 Task: Create new invoice with Date Opened :15-Apr-23, Select Customer: Catering by Red Robin Gourmet Burgers and Brews, Terms: Payment Term 1. Make invoice entry for item-1 with Date: 15-Apr-23, Description: Nutter Butter Bar_x000D_
, Action: Material, Income Account: Income:Sales, Quantity: 2, Unit Price: 15, Discount $: 1.5. Make entry for item-2 with Date: 15-Apr-23, Description: Bamboo Skewers, Action: Material, Income Account: Income:Sales, Quantity: 1, Unit Price: 10.2, Discount $: 2.5. Make entry for item-3 with Date: 15-Apr-23, Description: 7-Select Strawberry Cheesecake Snack Pie, Action: Material, Income Account: Income:Sales, Quantity: 4, Unit Price: 11.2, Discount $: 3. Write Notes: 'Looking forward to serving you again.'. Post Invoice with Post Date: 15-Apr-23, Post to Accounts: Assets:Accounts Receivable. Pay / Process Payment with Transaction Date: 15-May-23, Amount: 78, Transfer Account: Checking Account. Print Invoice, display notes by going to Option, then go to Display Tab and check 'Invoice Notes'.
Action: Mouse moved to (134, 27)
Screenshot: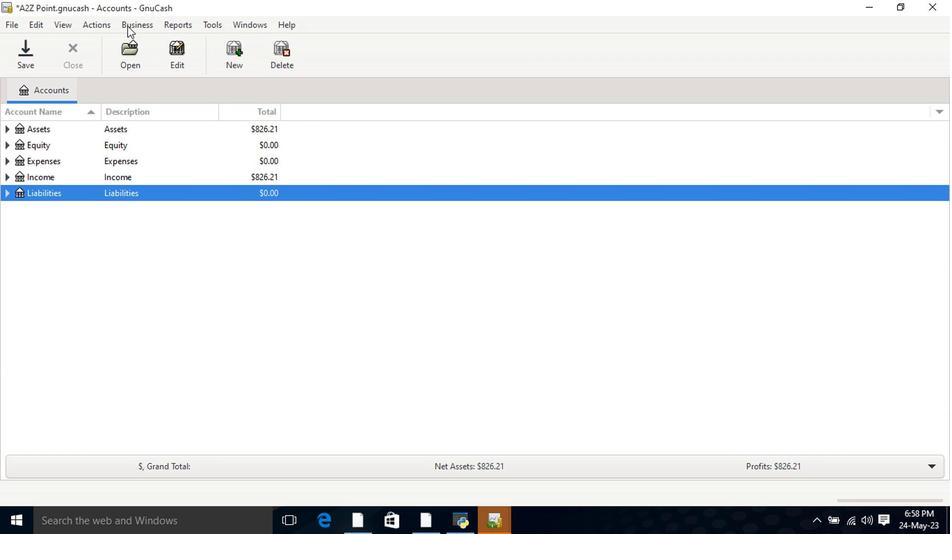 
Action: Mouse pressed left at (134, 27)
Screenshot: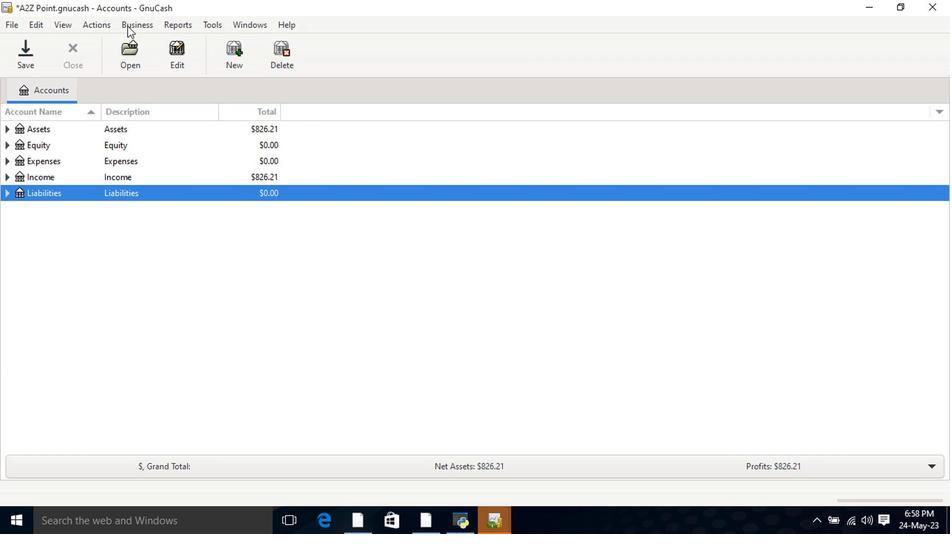 
Action: Mouse moved to (316, 91)
Screenshot: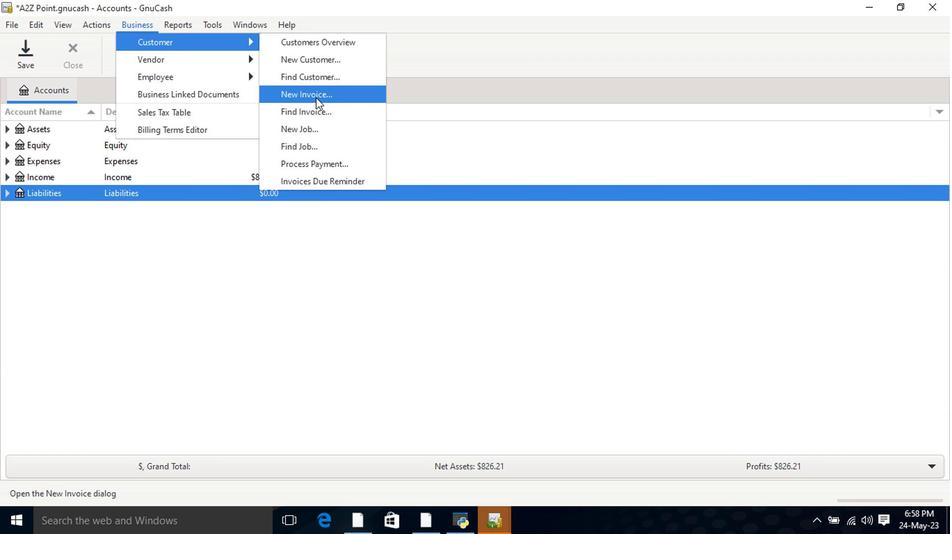 
Action: Mouse pressed left at (316, 91)
Screenshot: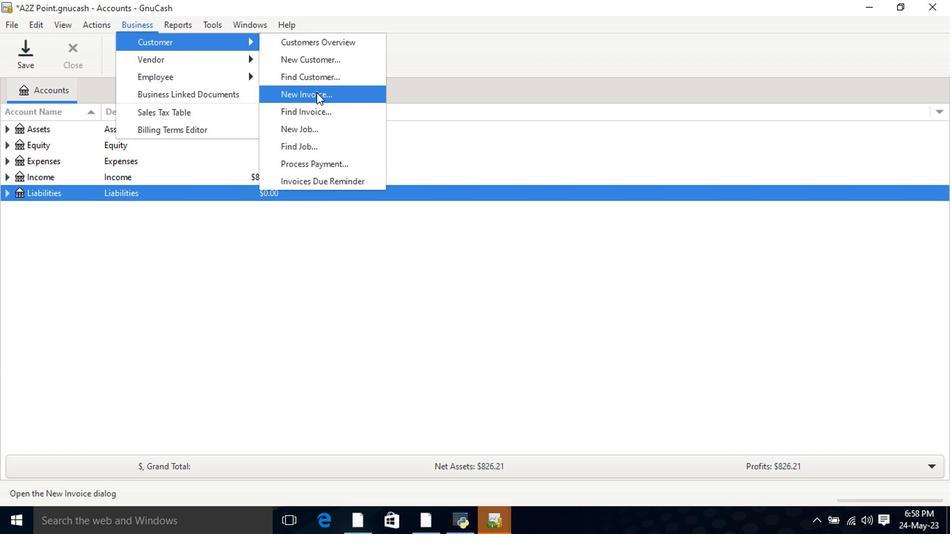 
Action: Mouse moved to (573, 213)
Screenshot: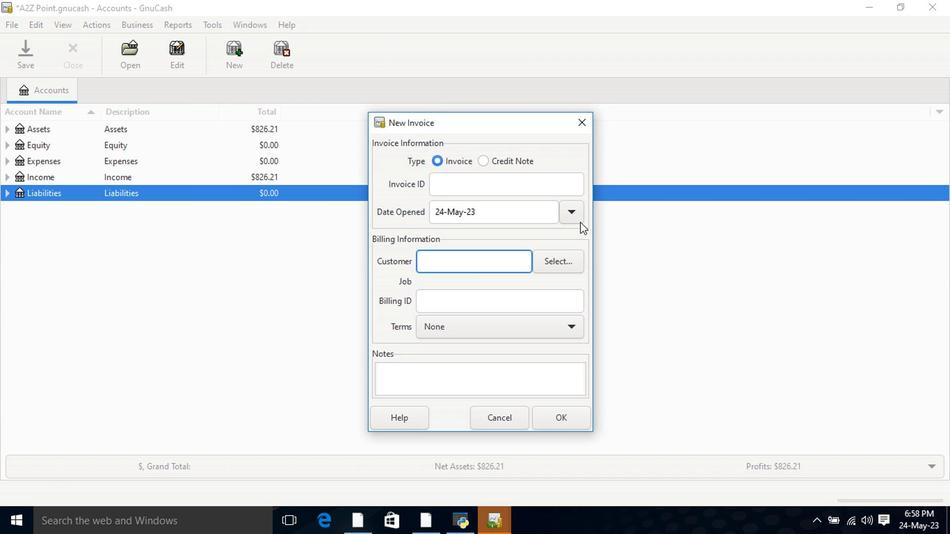 
Action: Mouse pressed left at (573, 213)
Screenshot: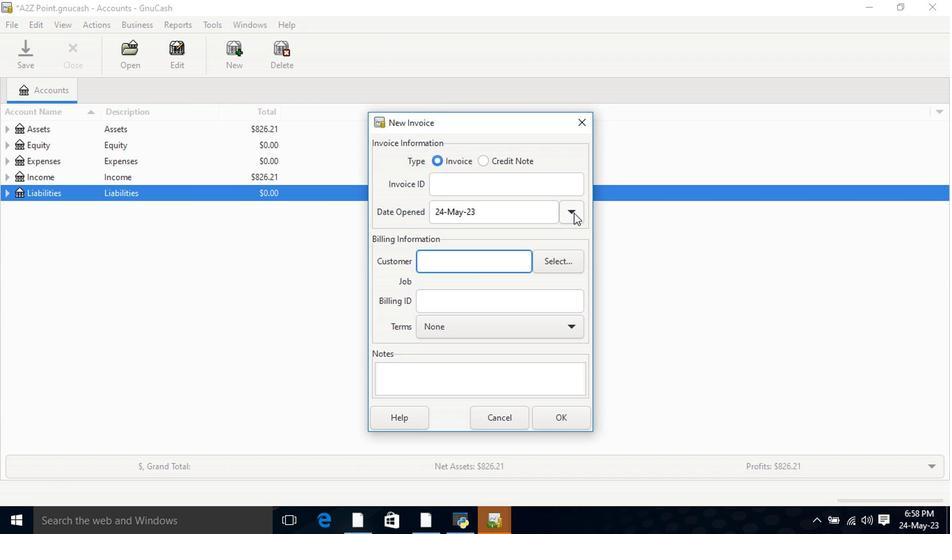 
Action: Mouse moved to (463, 232)
Screenshot: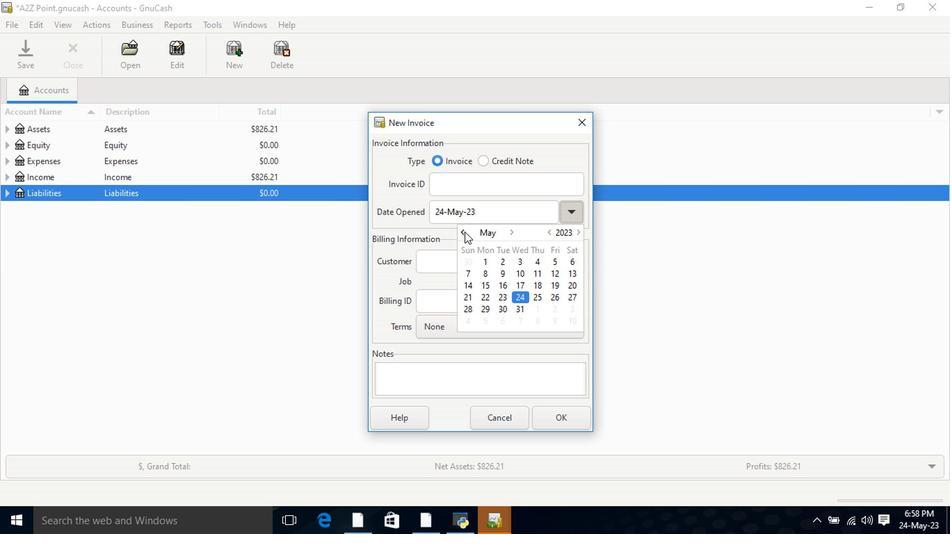 
Action: Mouse pressed left at (463, 232)
Screenshot: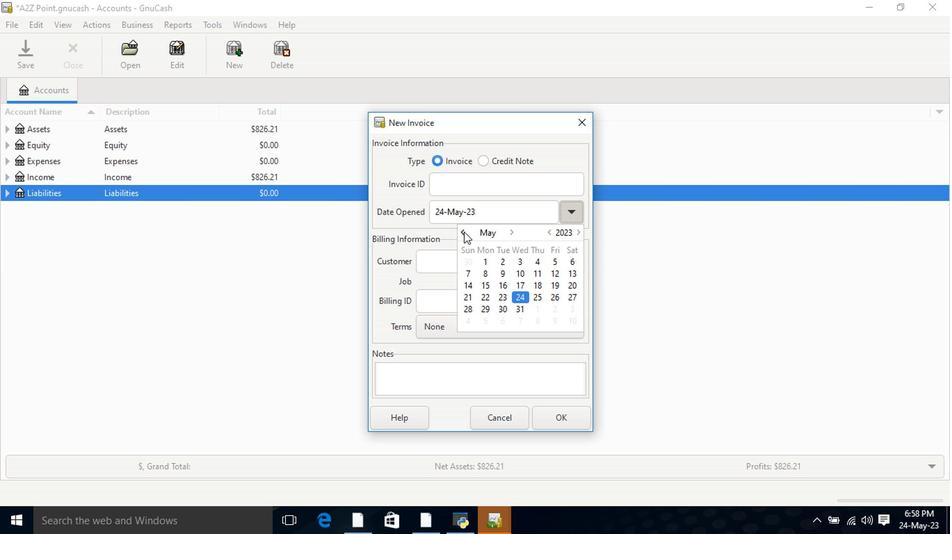 
Action: Mouse moved to (570, 286)
Screenshot: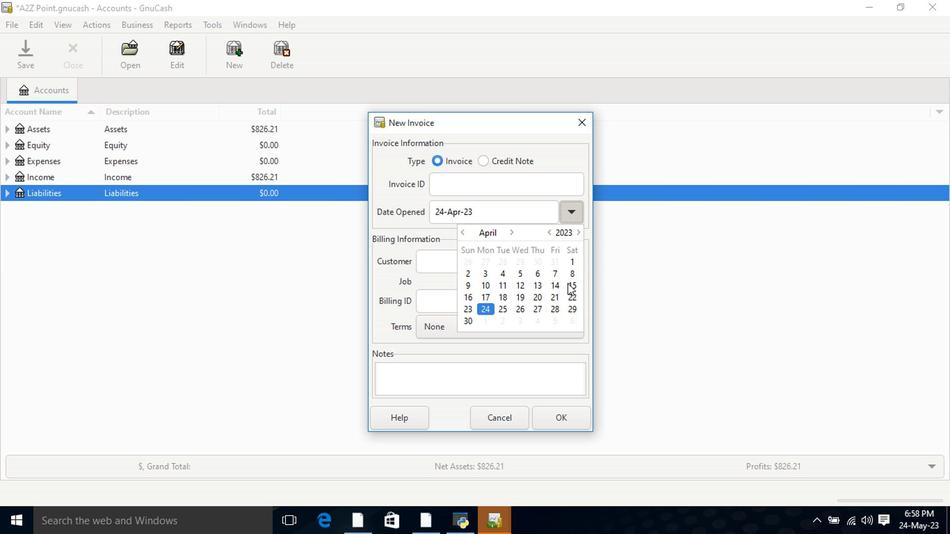 
Action: Mouse pressed left at (570, 286)
Screenshot: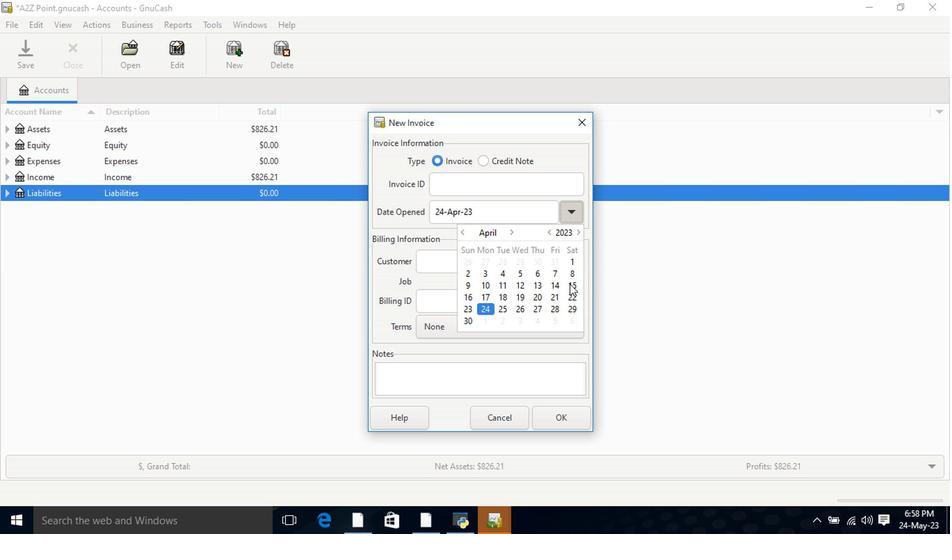 
Action: Mouse pressed left at (570, 286)
Screenshot: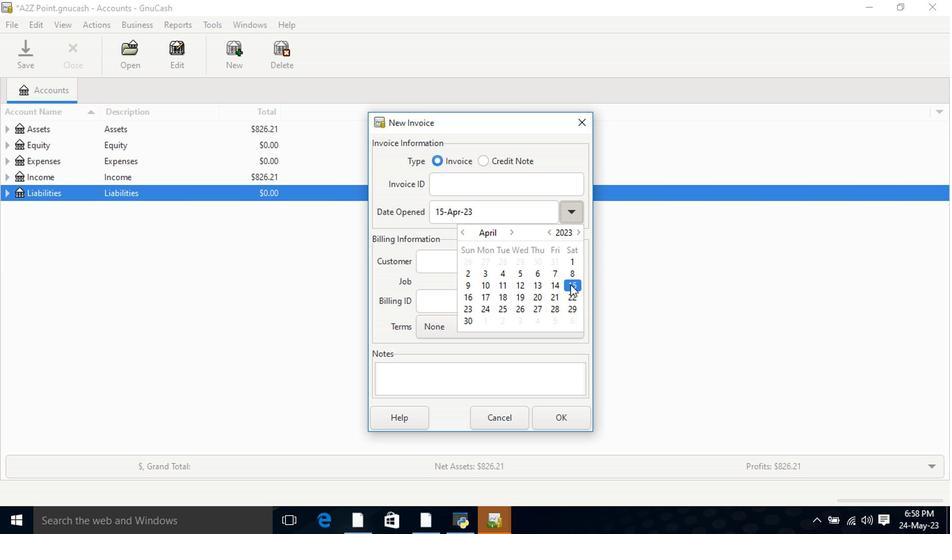 
Action: Mouse moved to (520, 261)
Screenshot: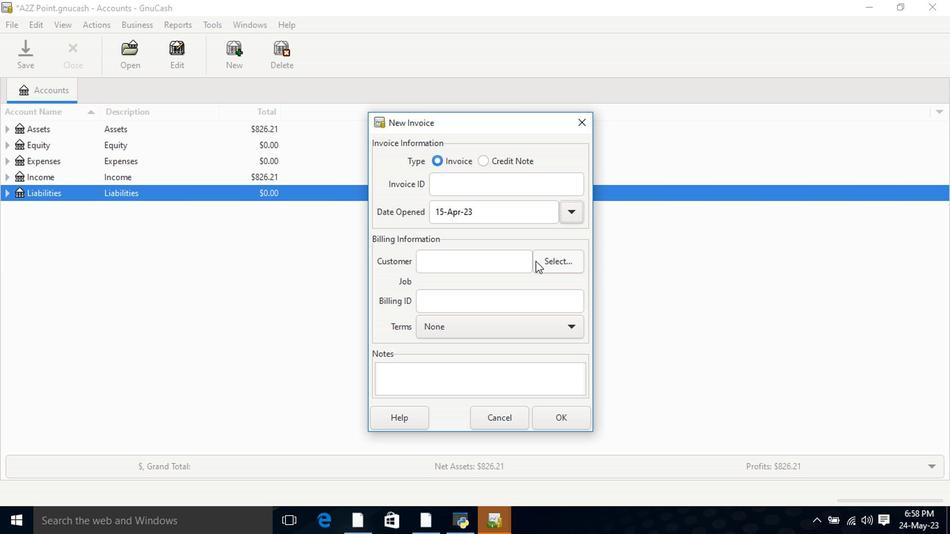 
Action: Mouse pressed left at (520, 261)
Screenshot: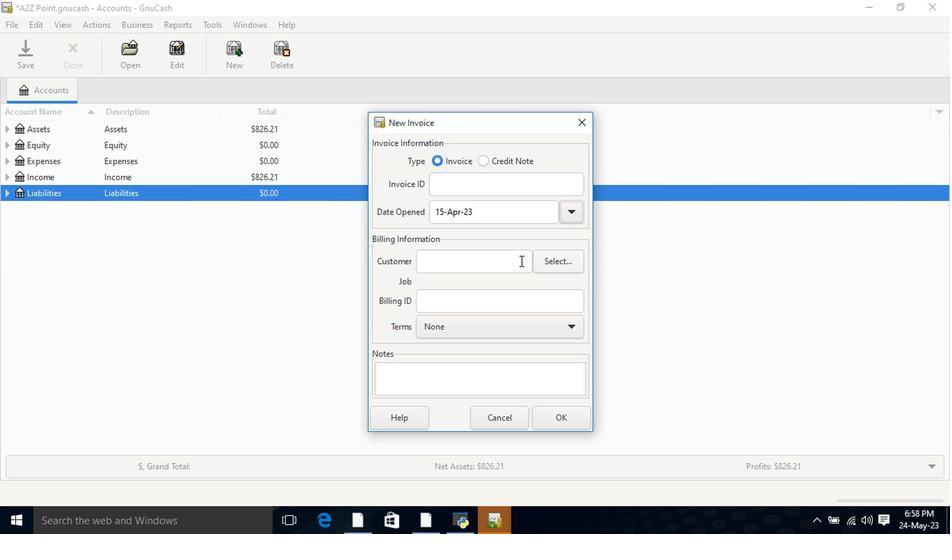 
Action: Key pressed cate
Screenshot: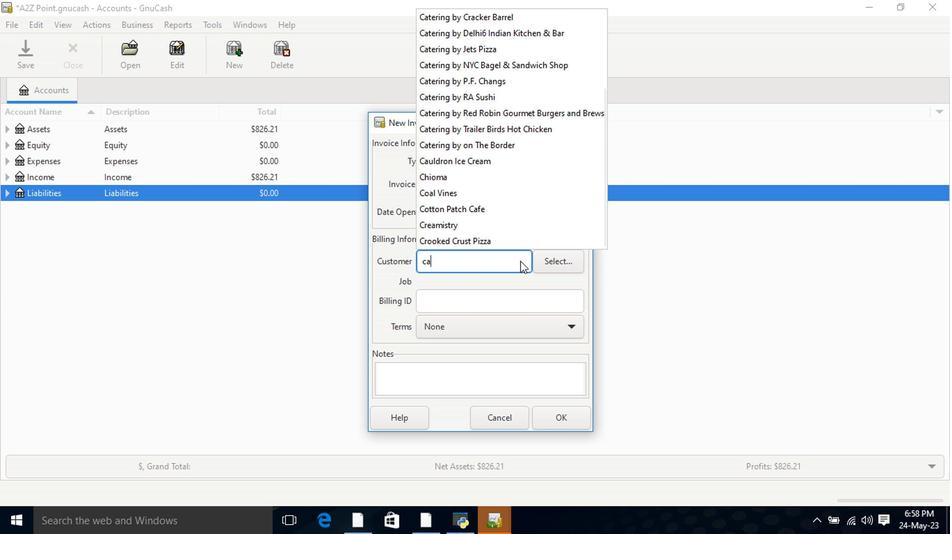 
Action: Mouse moved to (516, 425)
Screenshot: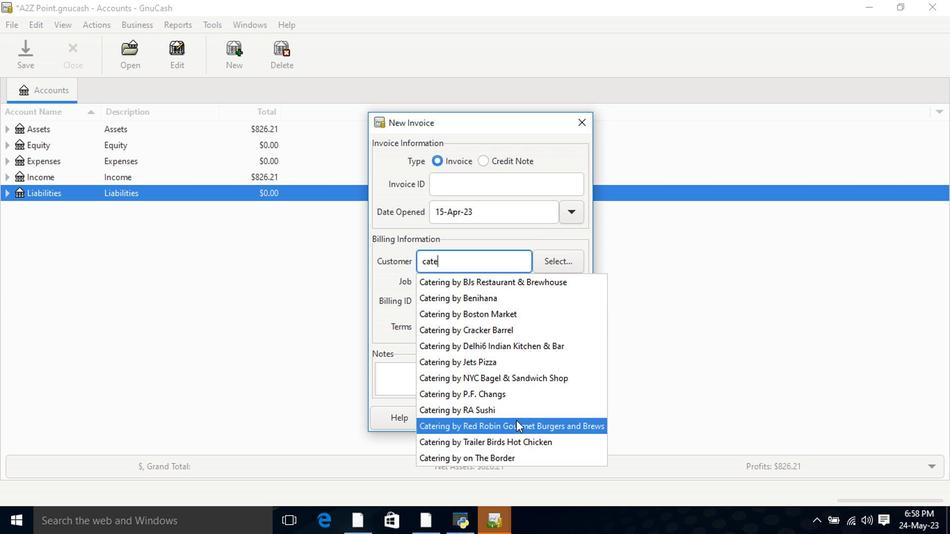 
Action: Mouse pressed left at (516, 425)
Screenshot: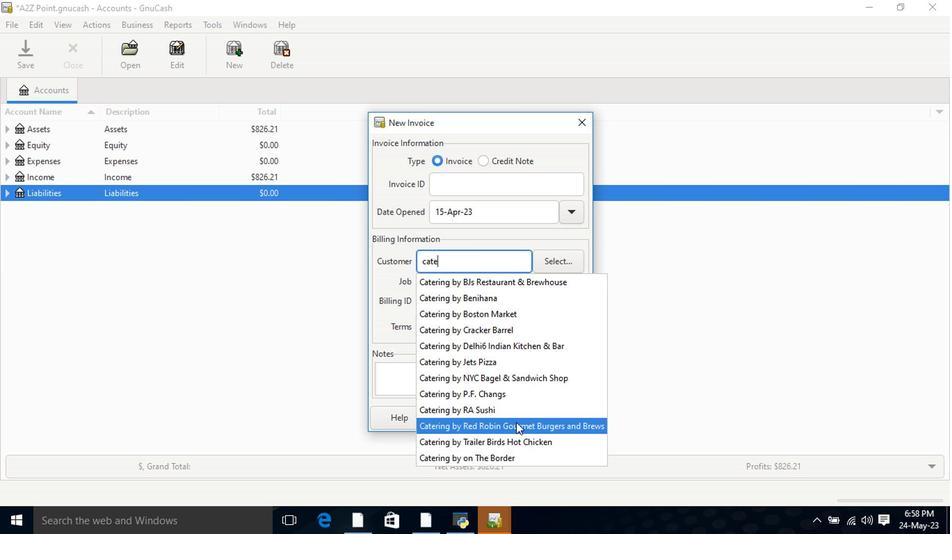
Action: Mouse moved to (503, 345)
Screenshot: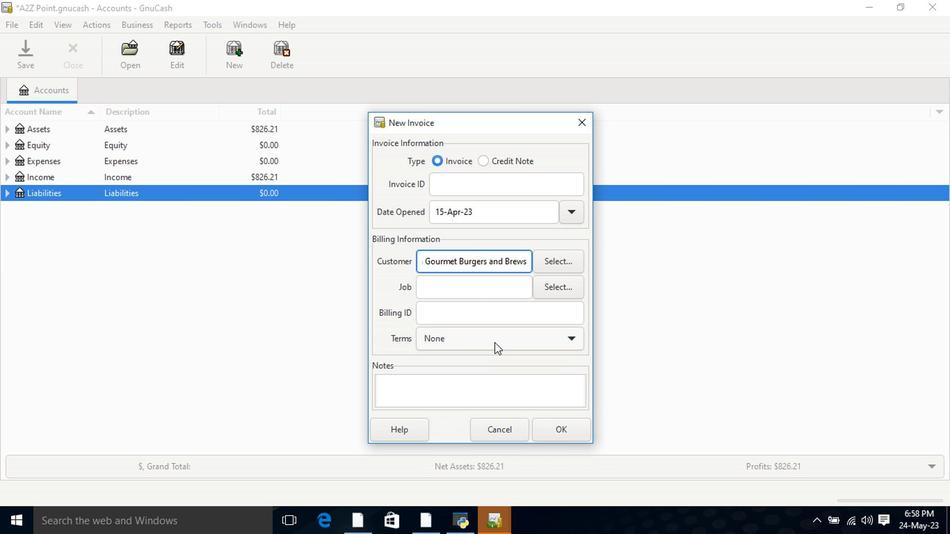 
Action: Mouse pressed left at (503, 345)
Screenshot: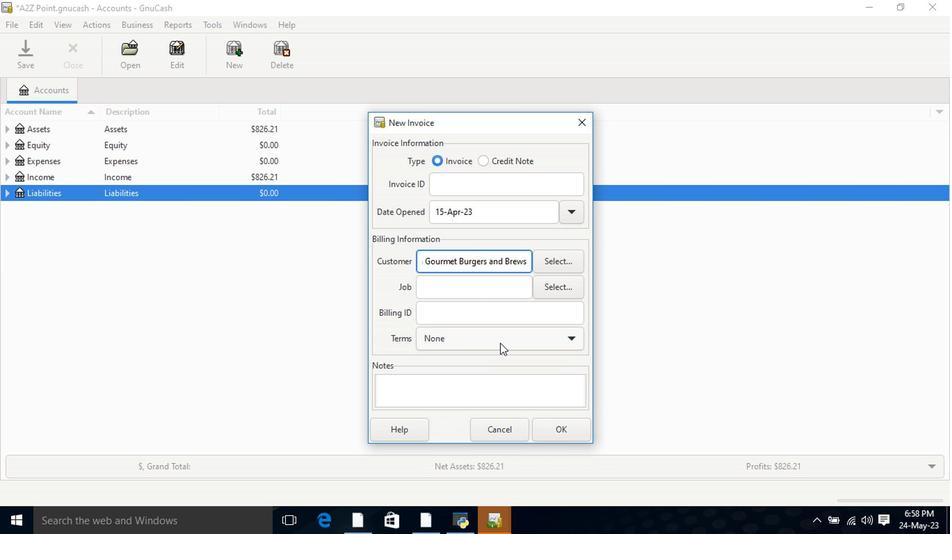 
Action: Mouse moved to (499, 364)
Screenshot: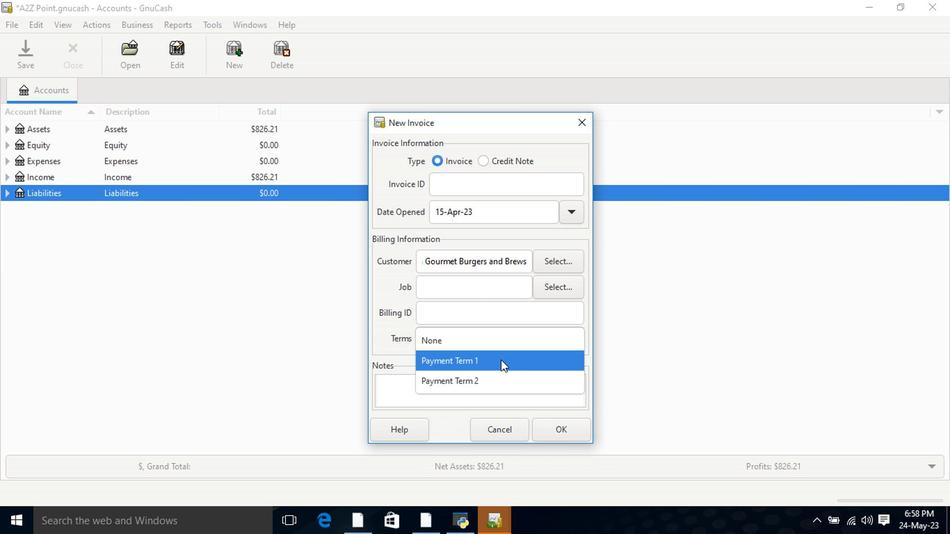 
Action: Mouse pressed left at (499, 364)
Screenshot: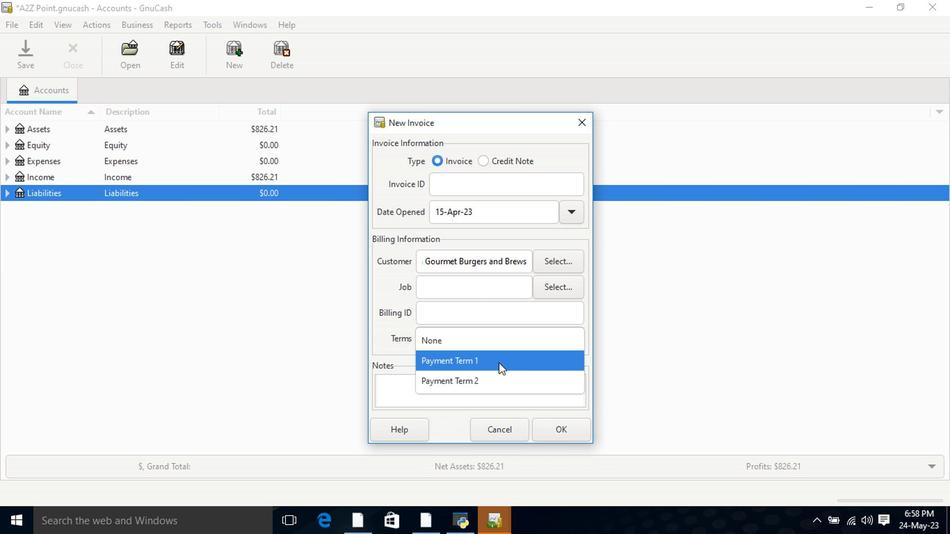 
Action: Mouse moved to (551, 435)
Screenshot: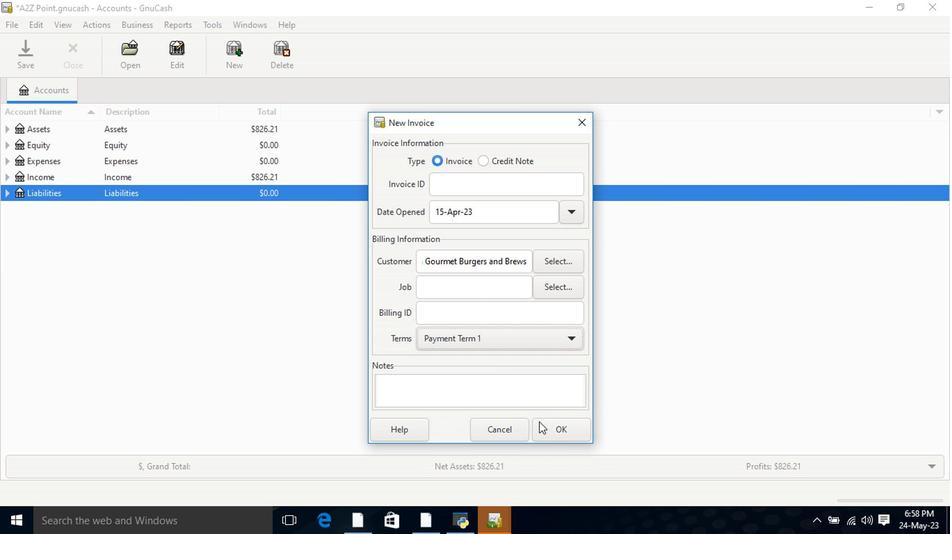 
Action: Mouse pressed left at (551, 435)
Screenshot: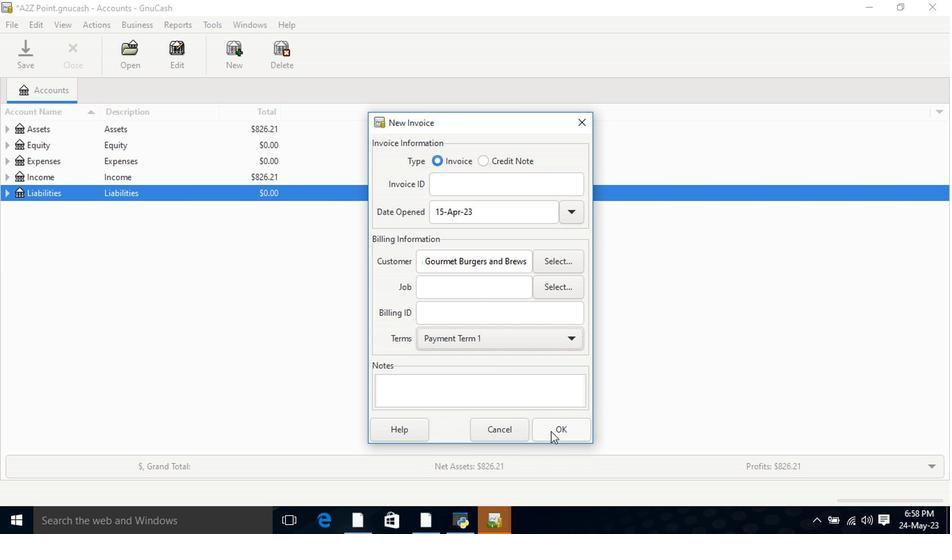 
Action: Mouse moved to (67, 271)
Screenshot: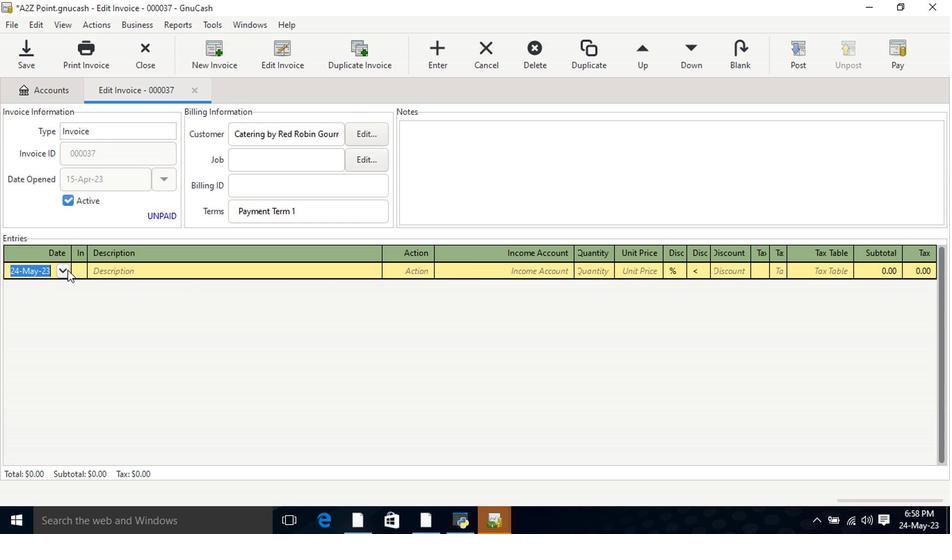 
Action: Mouse pressed left at (67, 271)
Screenshot: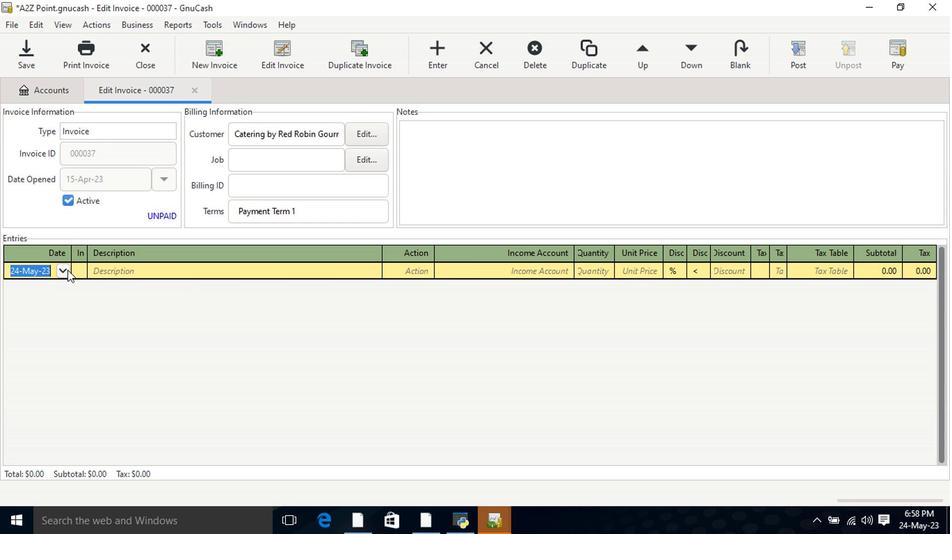 
Action: Mouse moved to (12, 291)
Screenshot: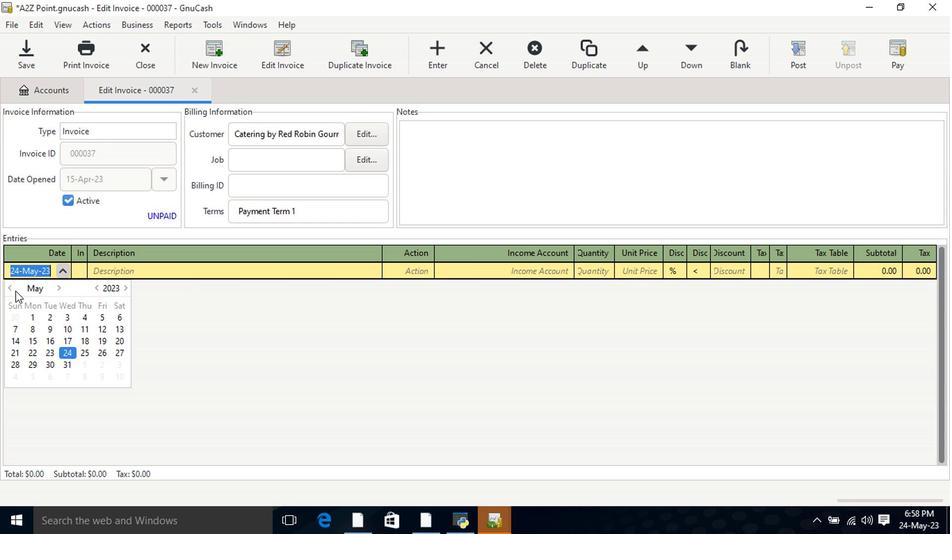 
Action: Mouse pressed left at (12, 291)
Screenshot: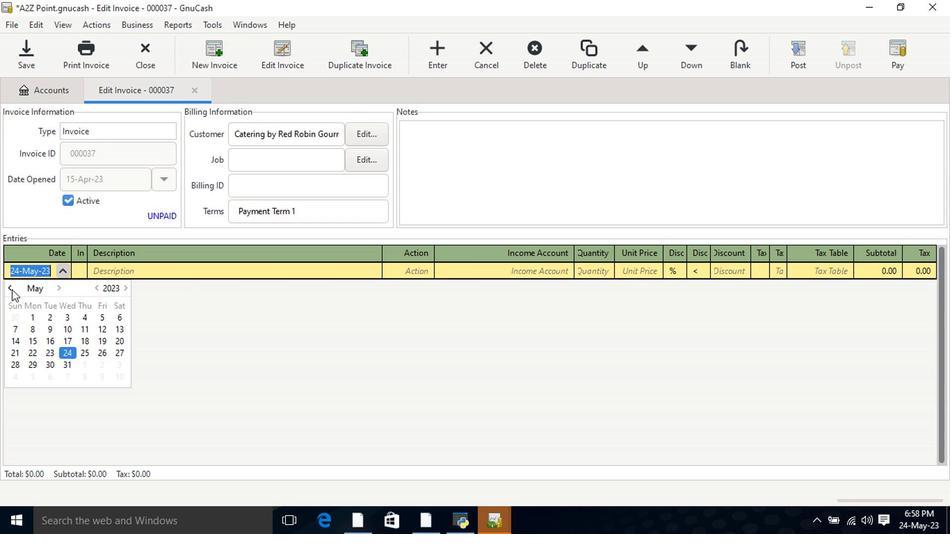 
Action: Mouse moved to (120, 344)
Screenshot: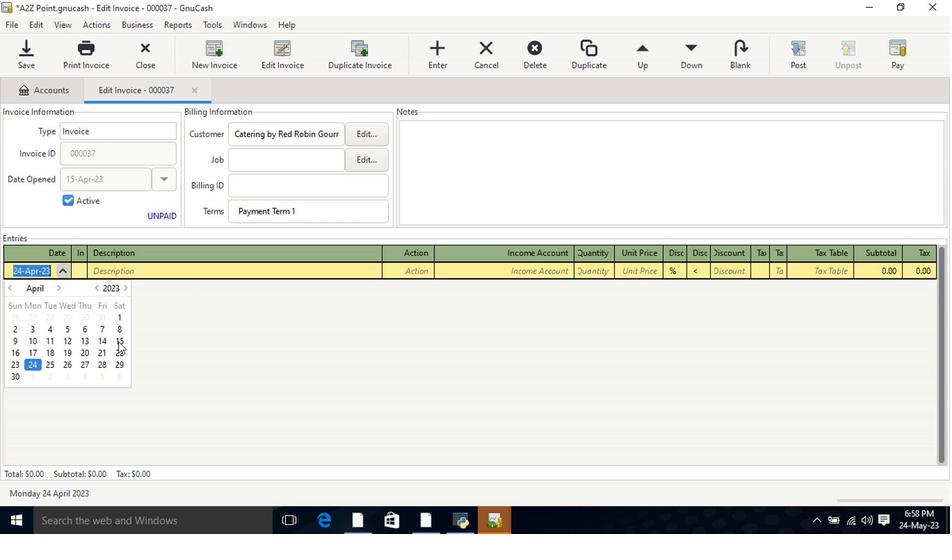 
Action: Mouse pressed left at (120, 344)
Screenshot: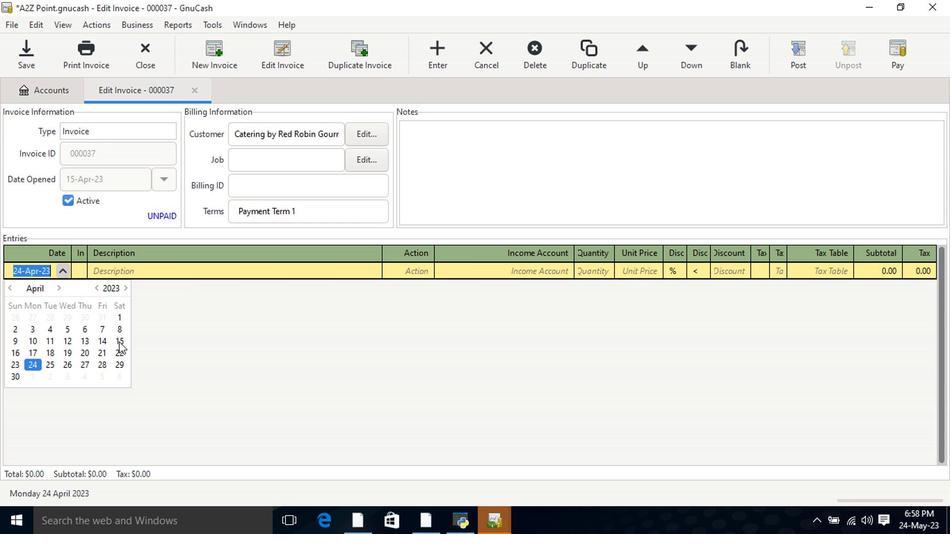 
Action: Mouse pressed left at (120, 344)
Screenshot: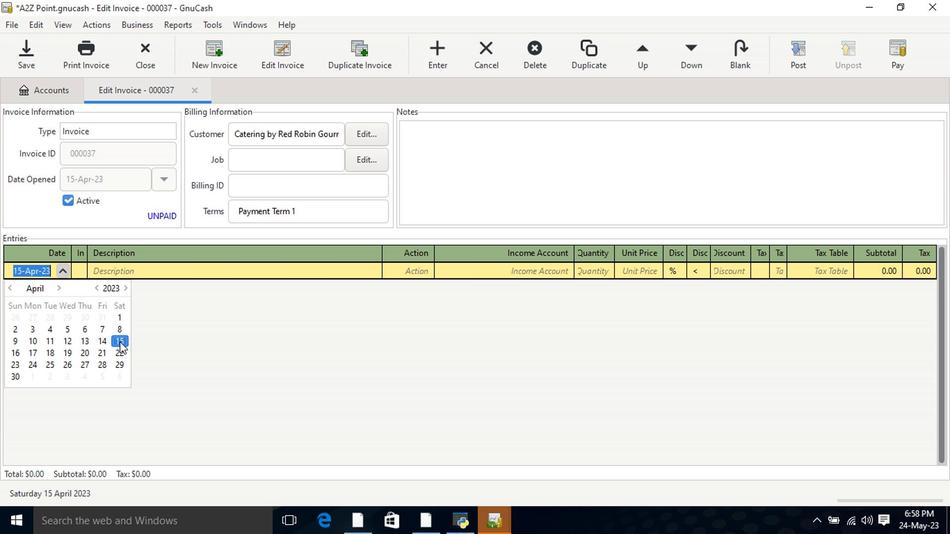
Action: Mouse pressed left at (120, 344)
Screenshot: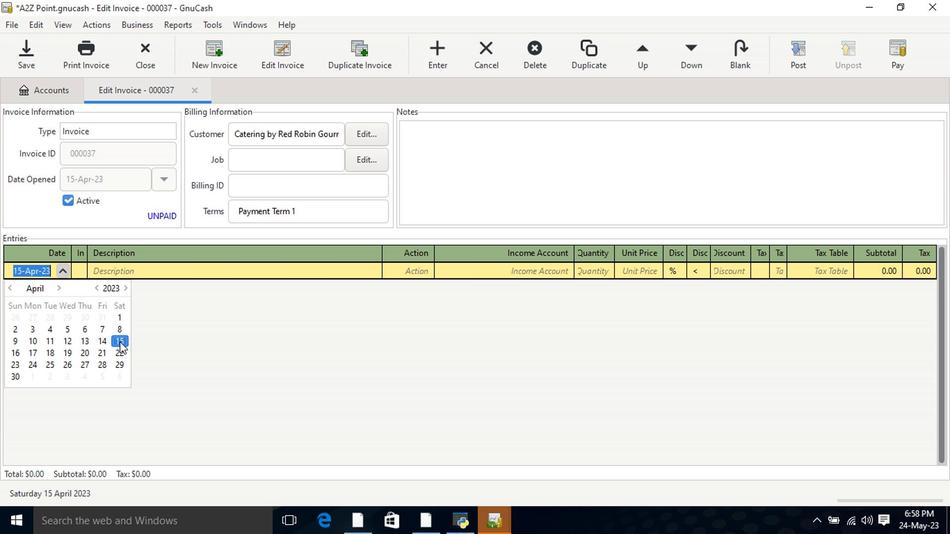 
Action: Mouse moved to (123, 269)
Screenshot: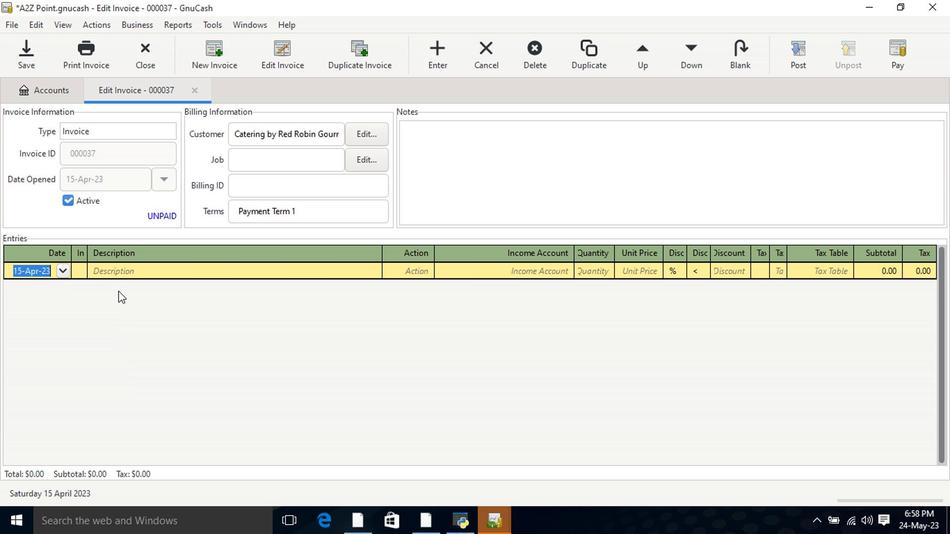 
Action: Mouse pressed left at (123, 269)
Screenshot: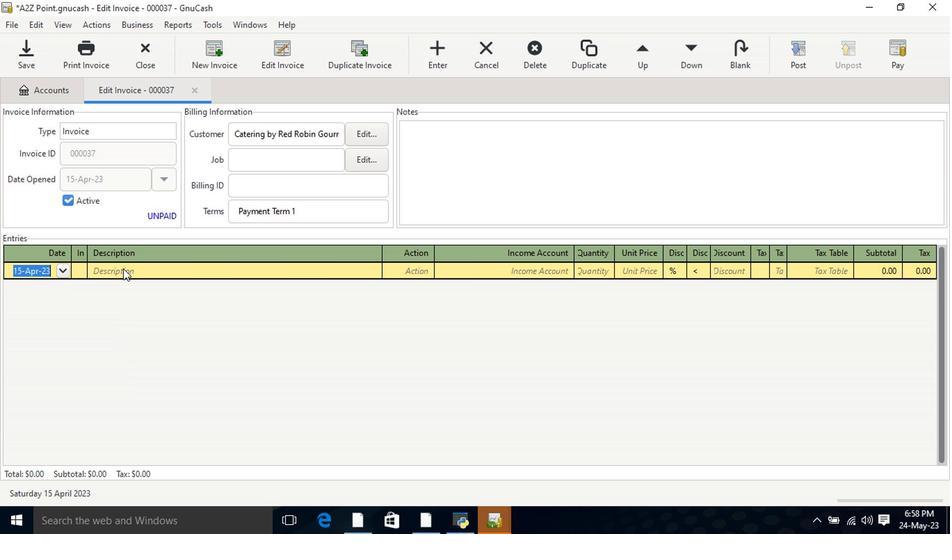 
Action: Mouse moved to (124, 275)
Screenshot: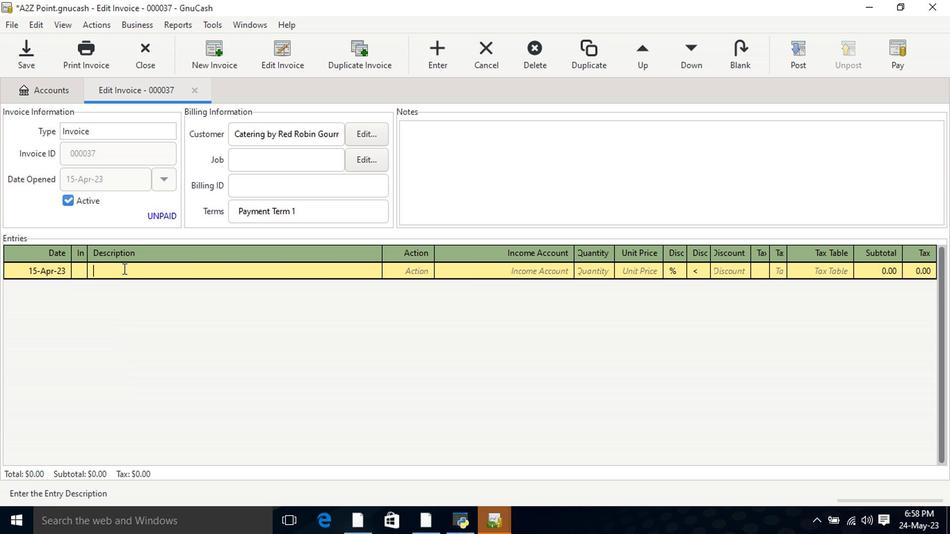 
Action: Key pressed <Key.shift>Nutter<Key.space><Key.shift>Butter<Key.space><Key.shift>Bar<Key.tab>maer<Key.tab>incm<Key.backspace>ome<Key.down><Key.down><Key.down>
Screenshot: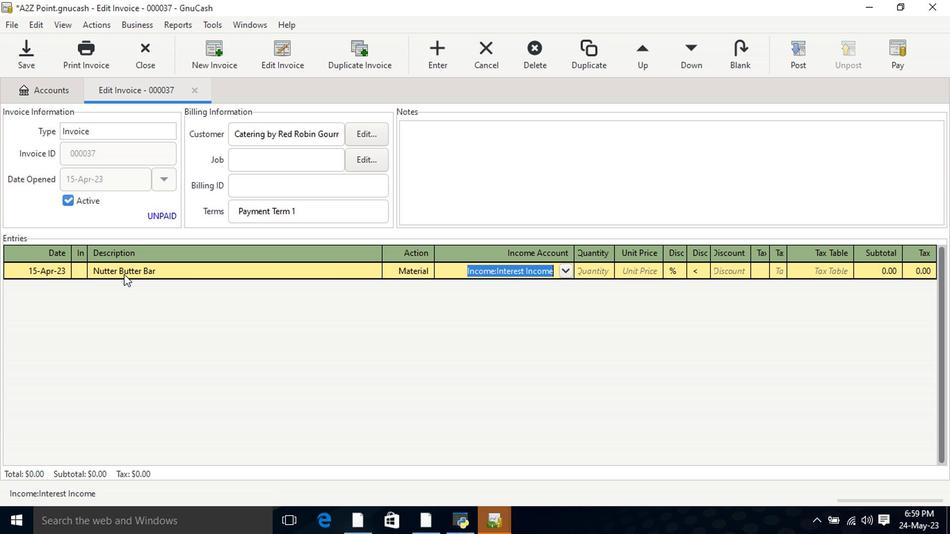 
Action: Mouse moved to (568, 274)
Screenshot: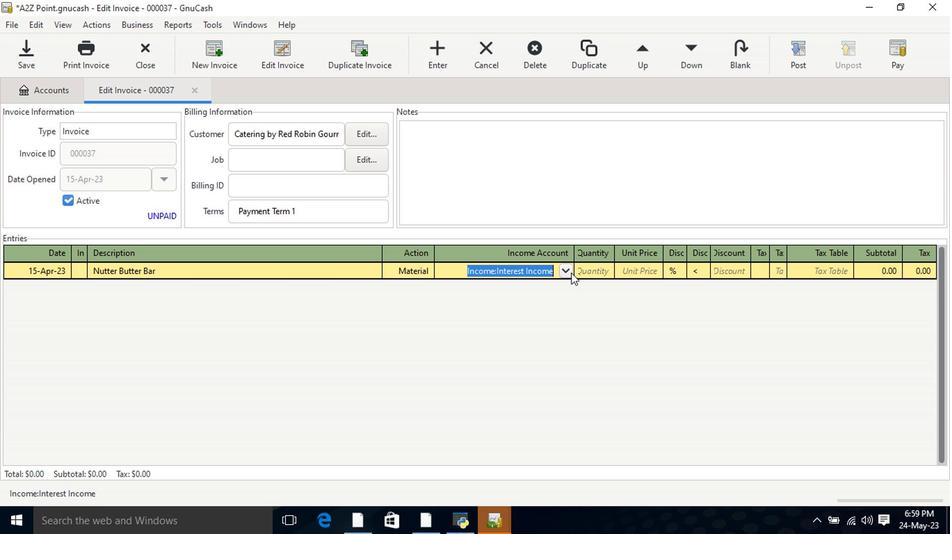 
Action: Mouse pressed left at (568, 274)
Screenshot: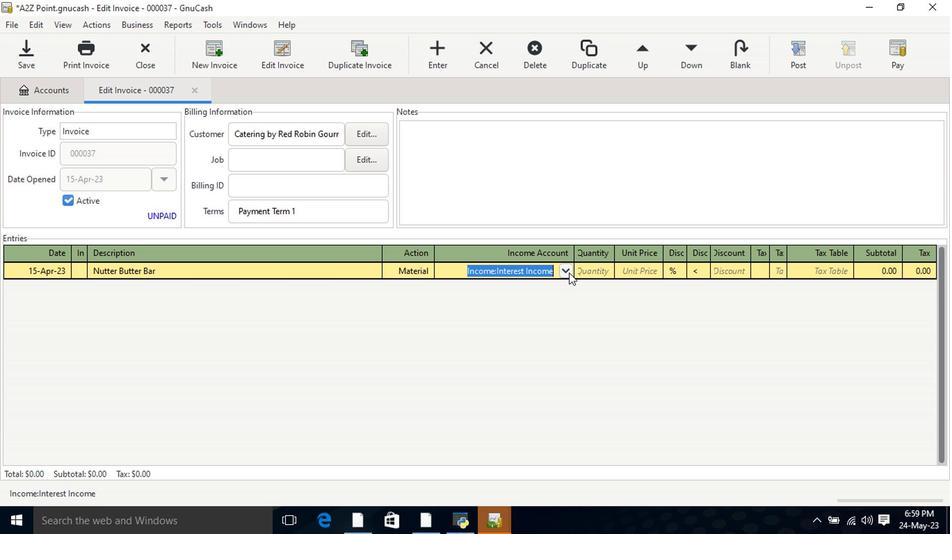 
Action: Mouse moved to (502, 343)
Screenshot: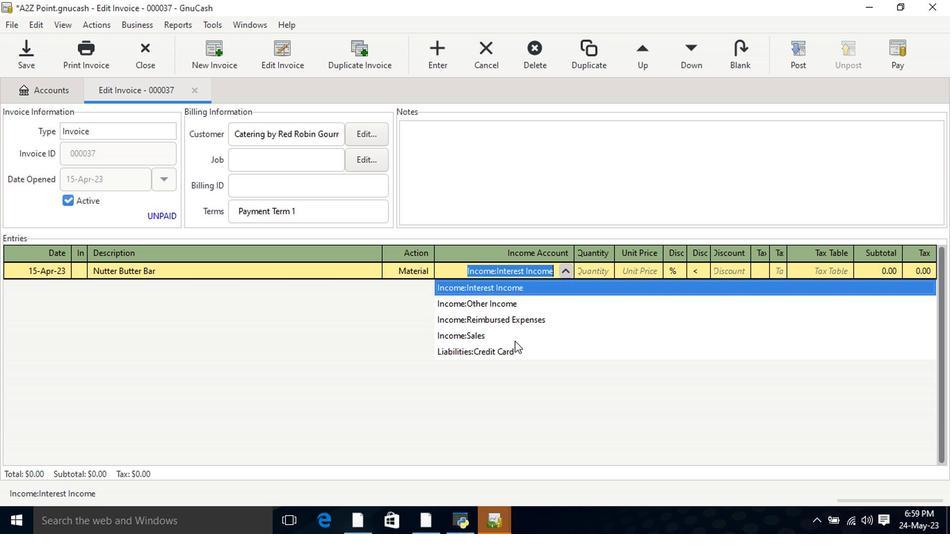
Action: Mouse pressed left at (502, 343)
Screenshot: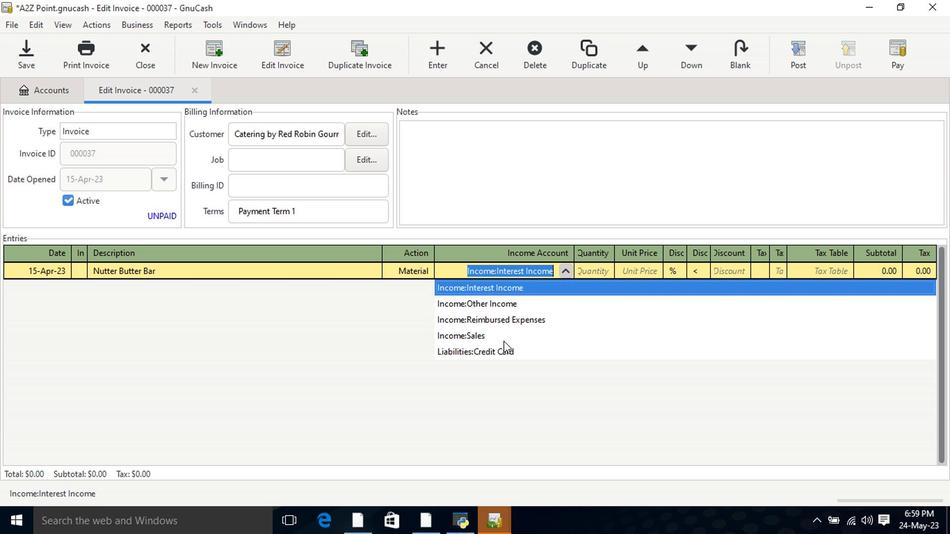 
Action: Mouse moved to (587, 276)
Screenshot: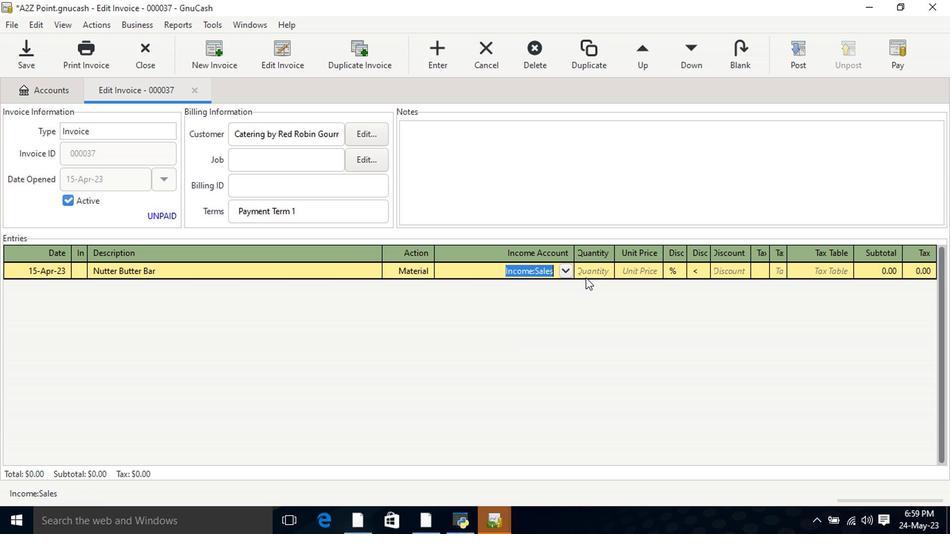 
Action: Mouse pressed left at (587, 276)
Screenshot: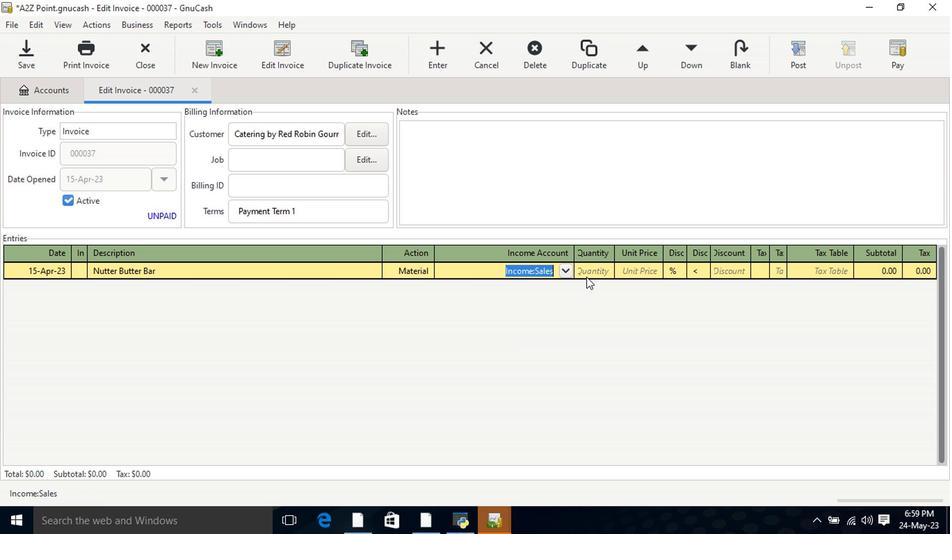 
Action: Key pressed 2<Key.tab>15<Key.tab>
Screenshot: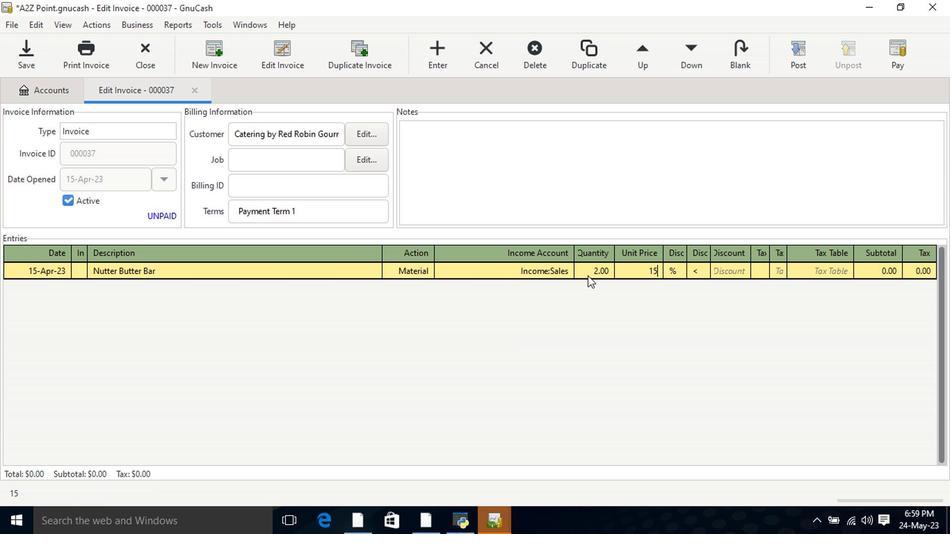 
Action: Mouse moved to (673, 273)
Screenshot: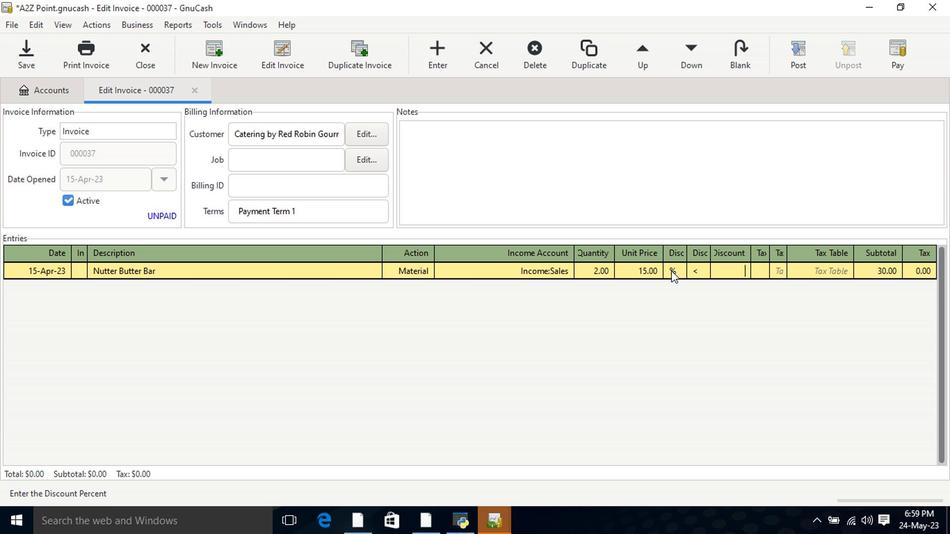 
Action: Mouse pressed left at (673, 273)
Screenshot: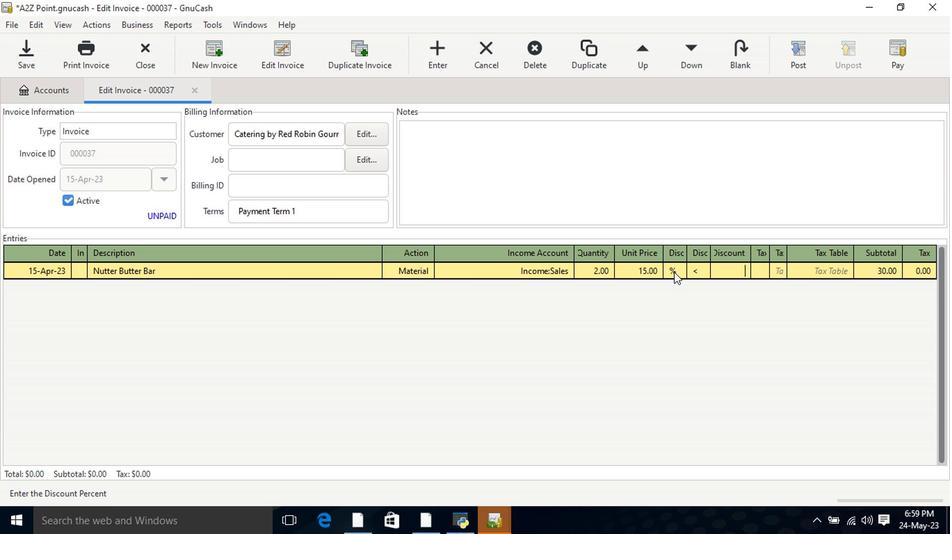 
Action: Mouse moved to (706, 274)
Screenshot: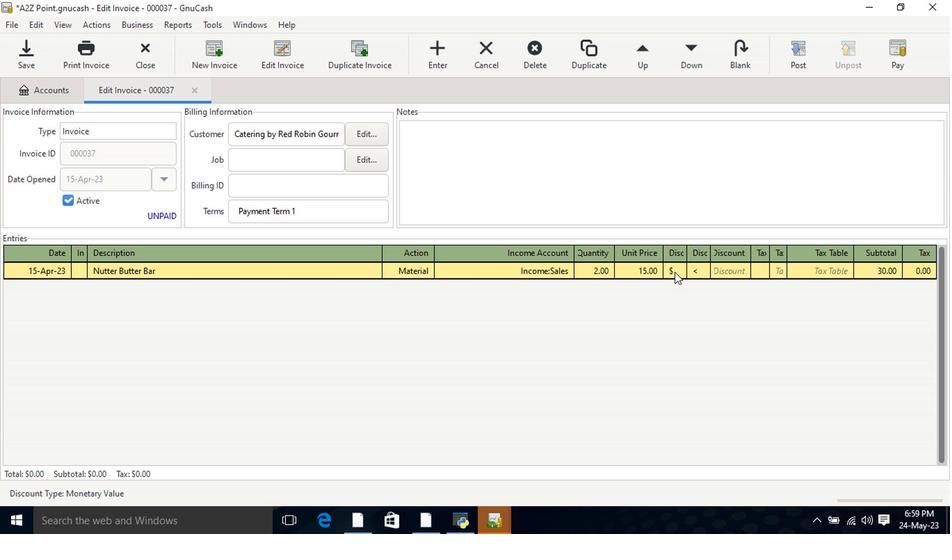 
Action: Mouse pressed left at (706, 274)
Screenshot: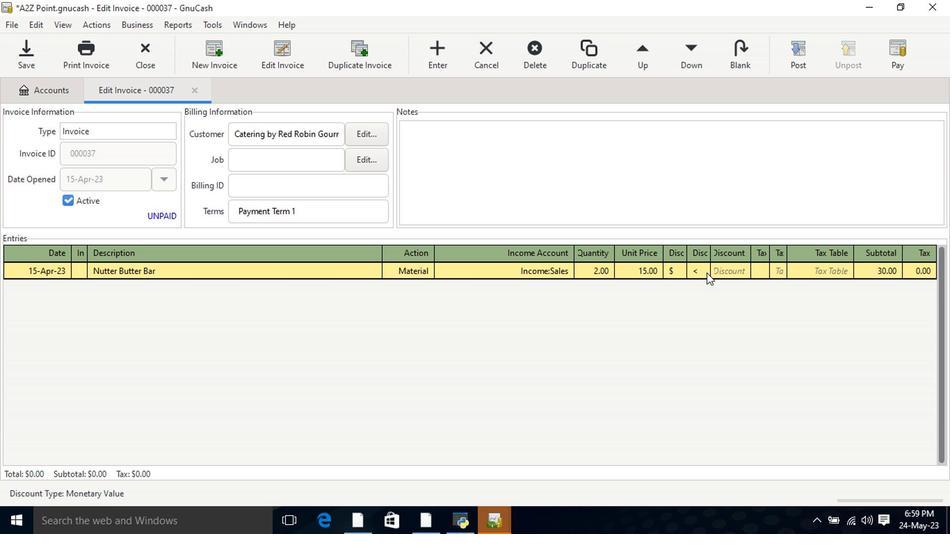 
Action: Mouse moved to (716, 273)
Screenshot: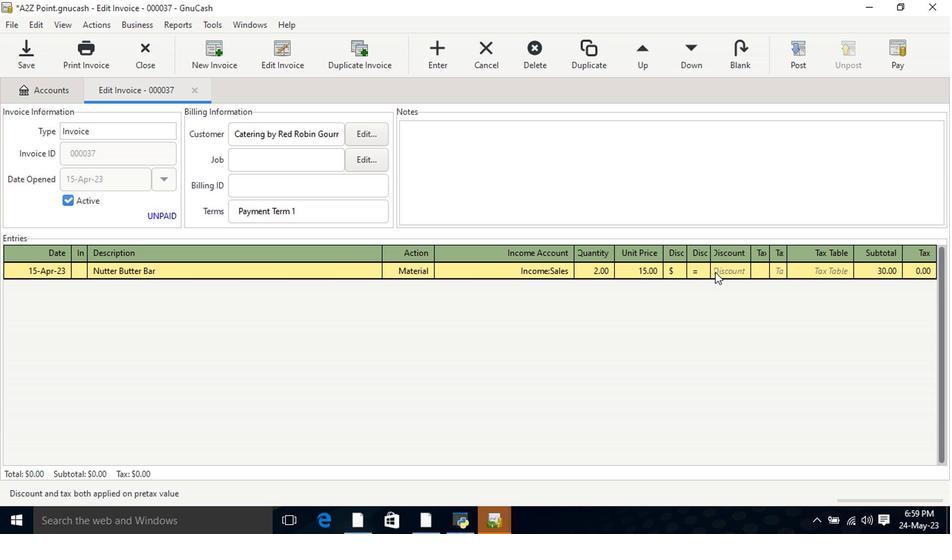 
Action: Mouse pressed left at (716, 273)
Screenshot: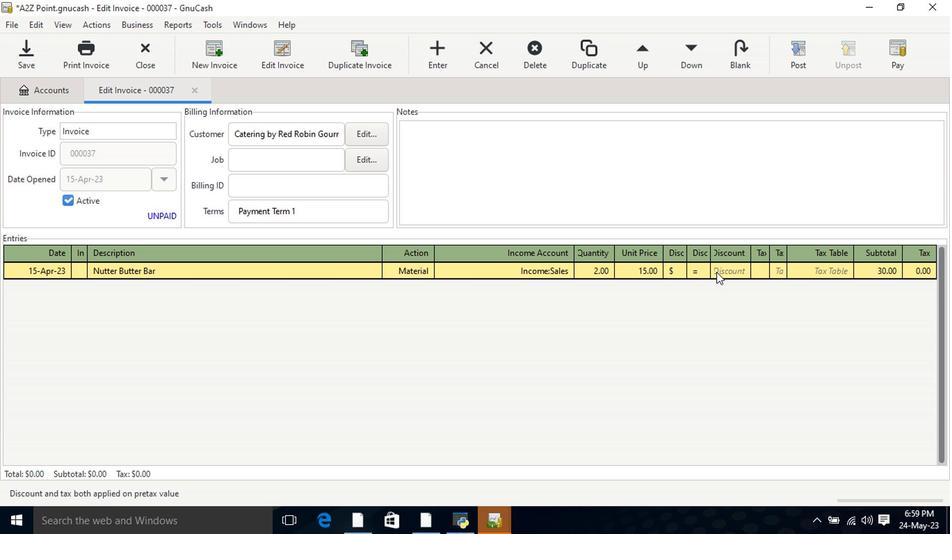 
Action: Mouse moved to (716, 273)
Screenshot: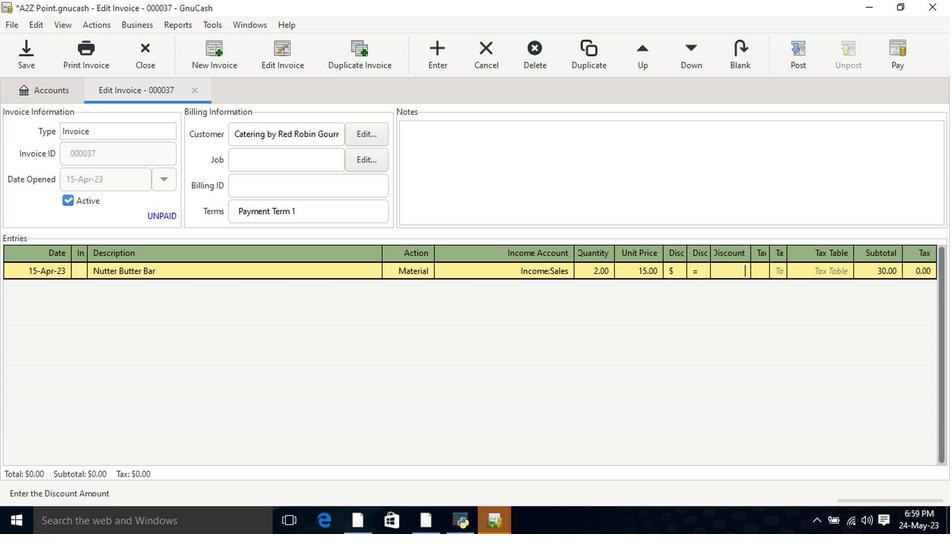 
Action: Key pressed 2.5<Key.tab><Key.tab><Key.shift>amboo<Key.space><Key.shift>Skewers<Key.tab>mater<Key.tab>inc<Key.down><Key.down><Key.down><Key.tab>1<Key.tab>10.2<Key.tab>
Screenshot: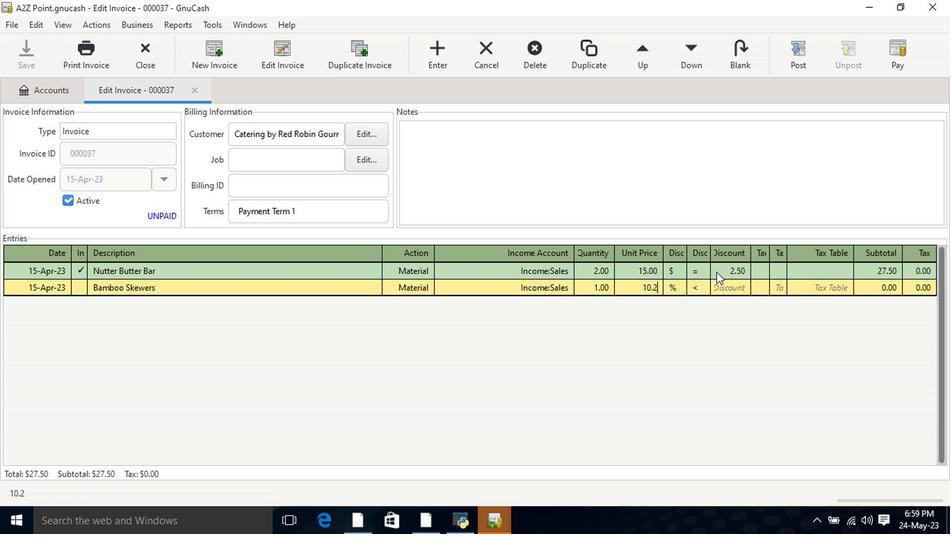 
Action: Mouse moved to (673, 290)
Screenshot: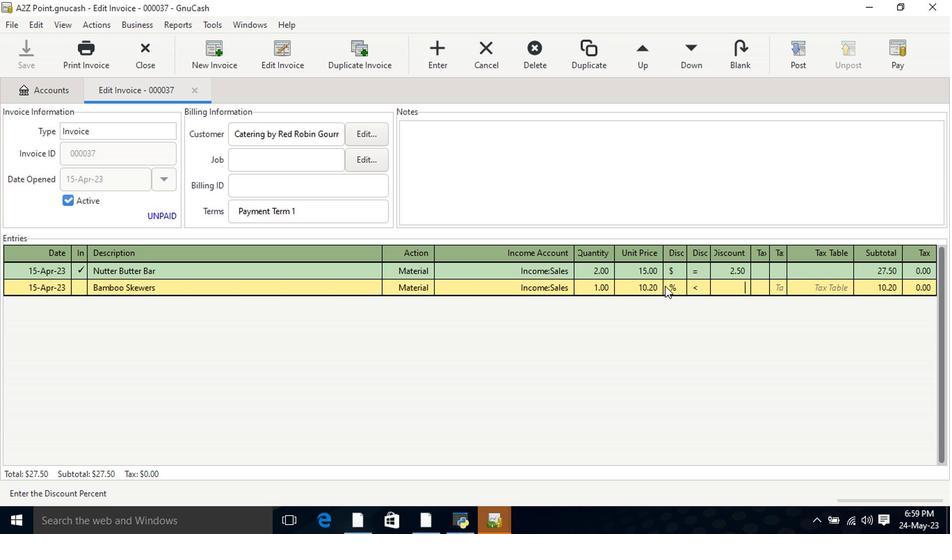 
Action: Mouse pressed left at (673, 290)
Screenshot: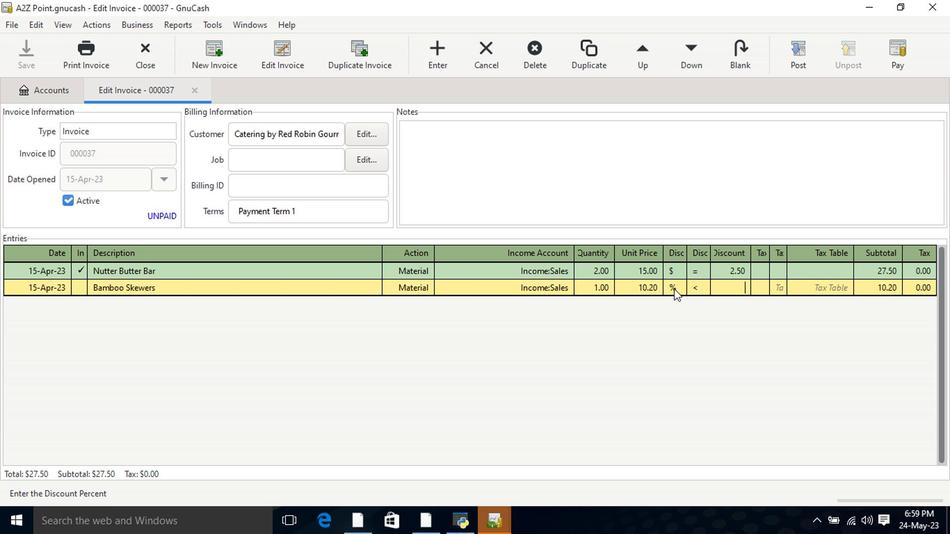 
Action: Mouse moved to (689, 291)
Screenshot: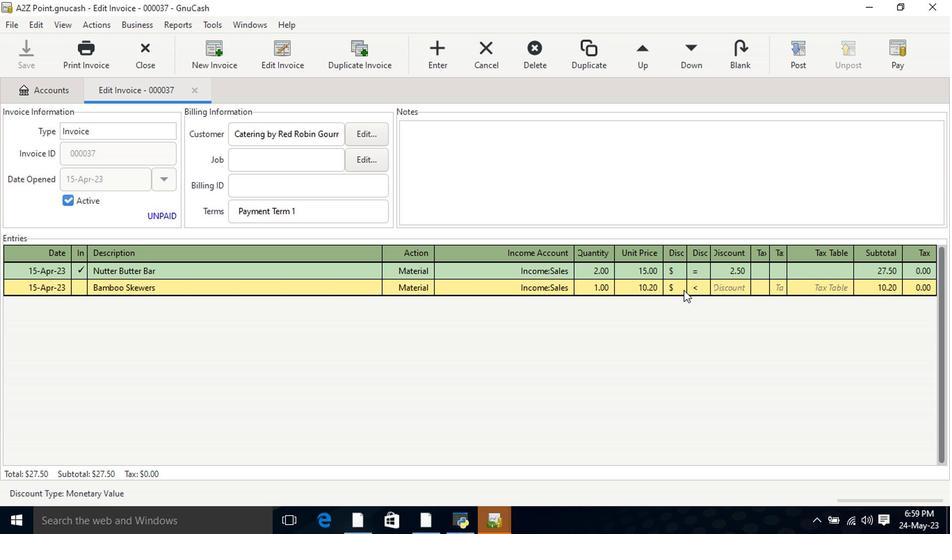 
Action: Mouse pressed left at (689, 291)
Screenshot: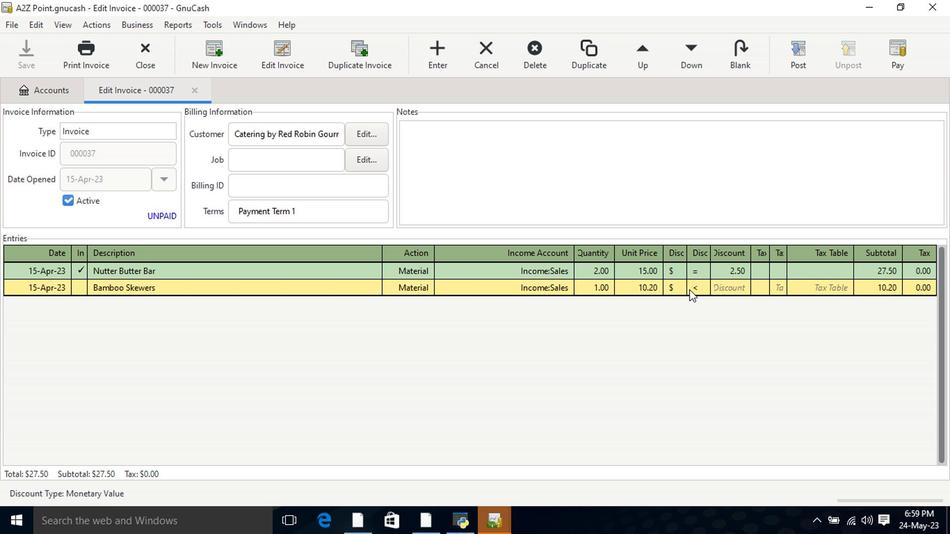 
Action: Mouse moved to (726, 291)
Screenshot: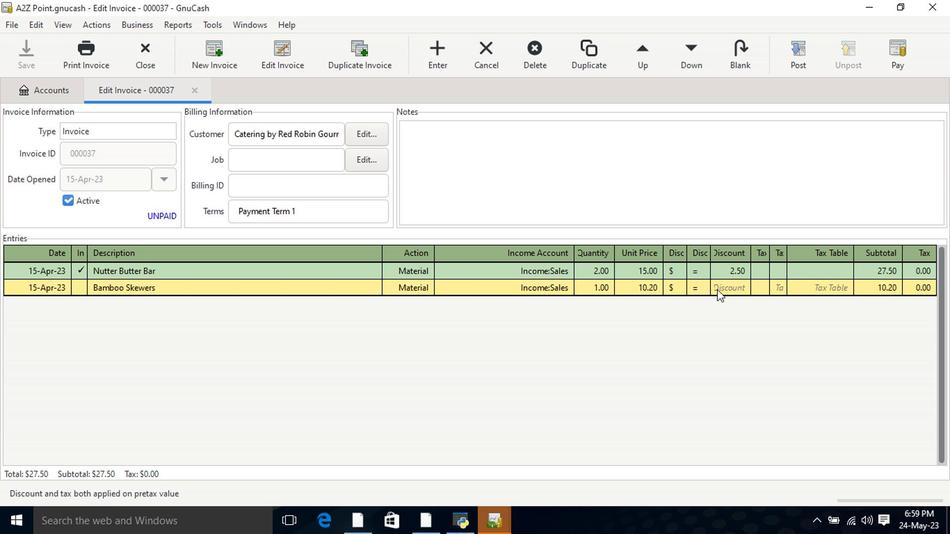 
Action: Mouse pressed left at (726, 291)
Screenshot: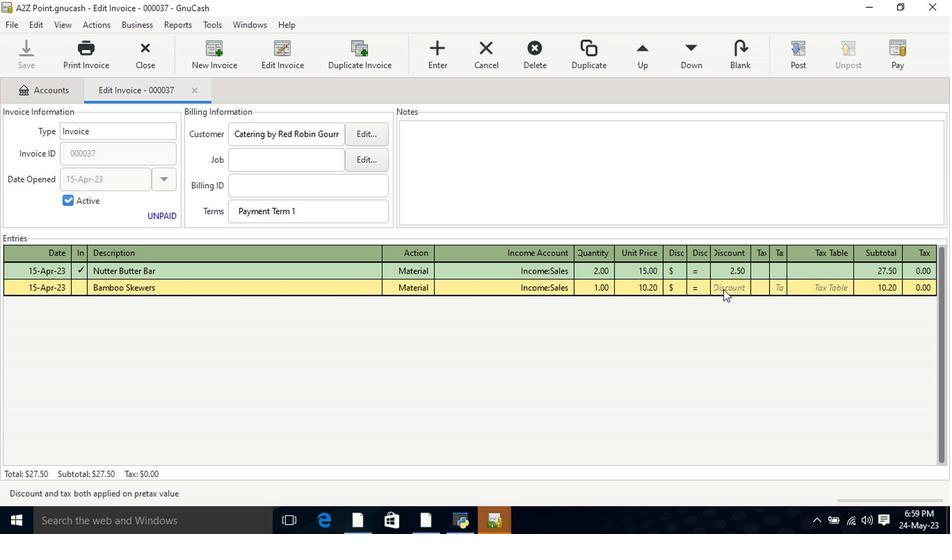 
Action: Key pressed 2.5<Key.tab><Key.tab>7-<Key.shift>Select<Key.space><Key.shift>Strawberry<Key.space><Key.shift>Cheesecake<Key.space><Key.shift>Snacj<Key.backspace>k<Key.space><Key.shift>Pie<Key.tab>mate<Key.tab>incme<Key.down><Key.down><Key.tab>4<Key.tab>11.2<Key.tab>
Screenshot: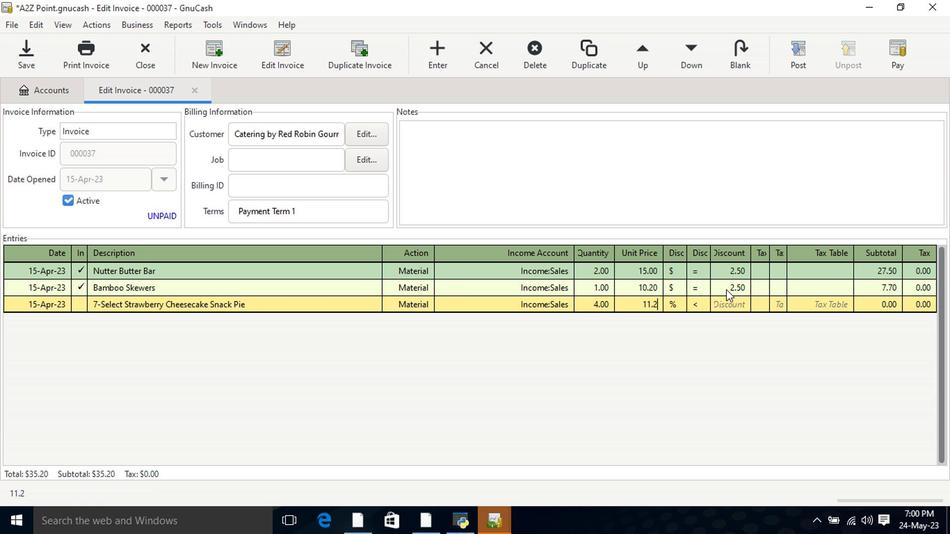 
Action: Mouse moved to (678, 309)
Screenshot: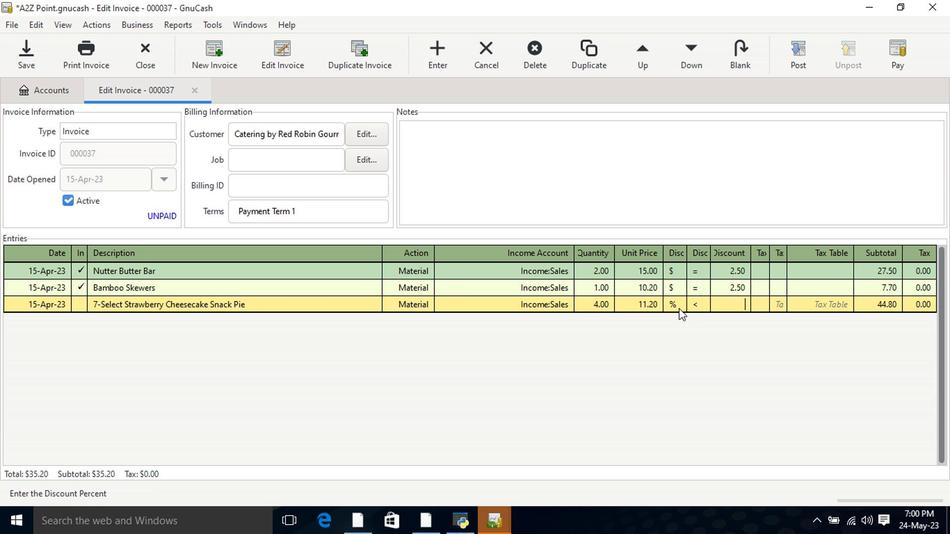 
Action: Mouse pressed left at (678, 309)
Screenshot: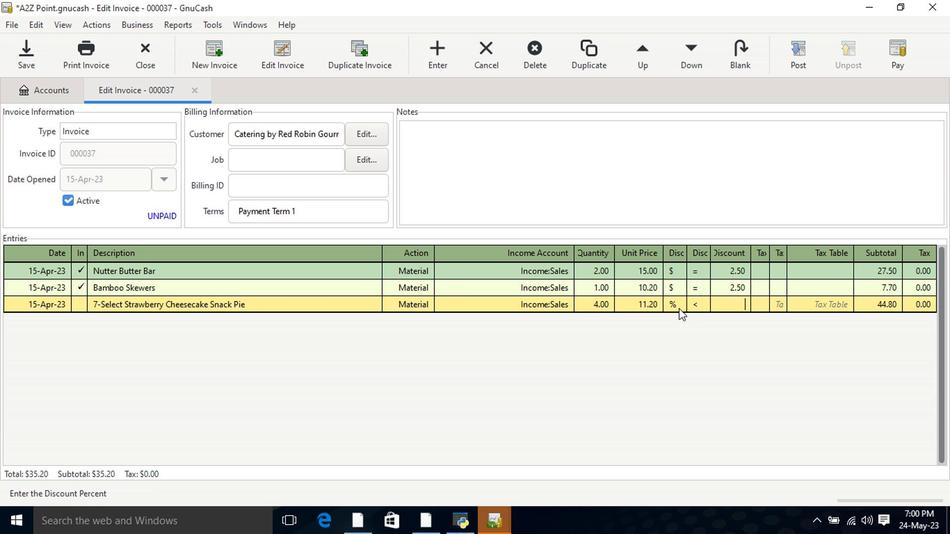 
Action: Mouse moved to (695, 306)
Screenshot: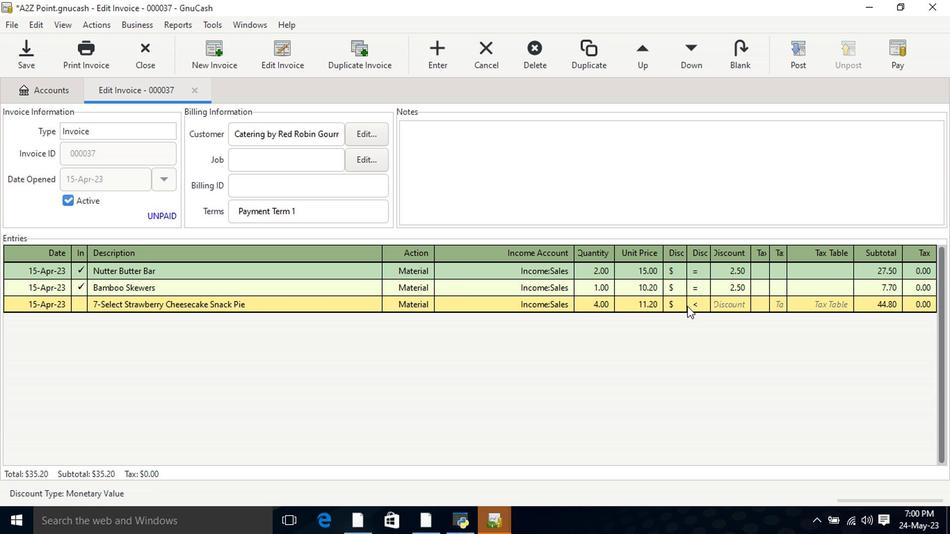 
Action: Mouse pressed left at (695, 306)
Screenshot: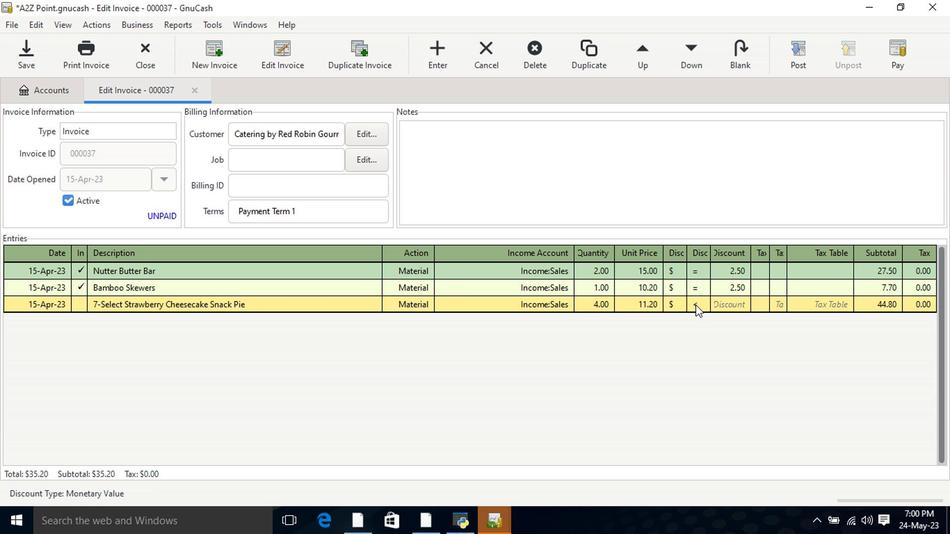 
Action: Mouse moved to (724, 307)
Screenshot: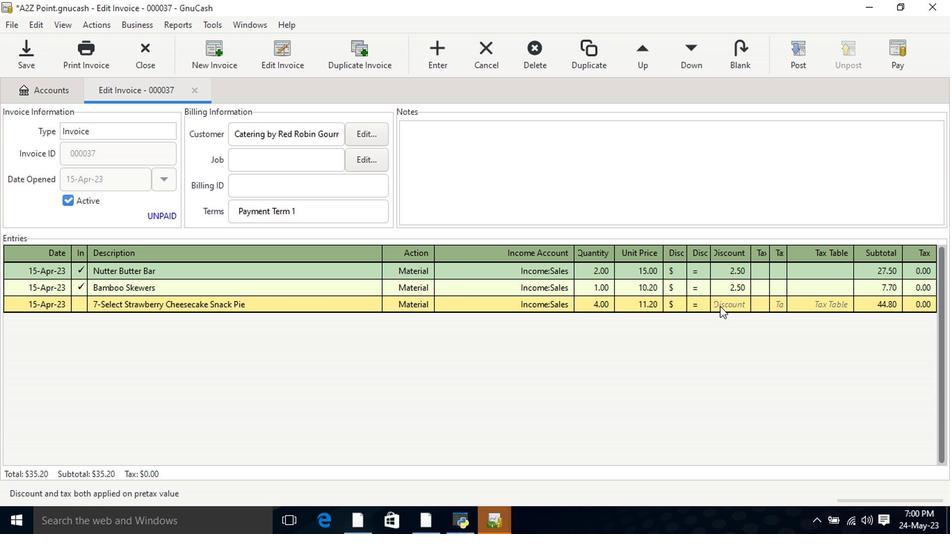 
Action: Mouse pressed left at (724, 307)
Screenshot: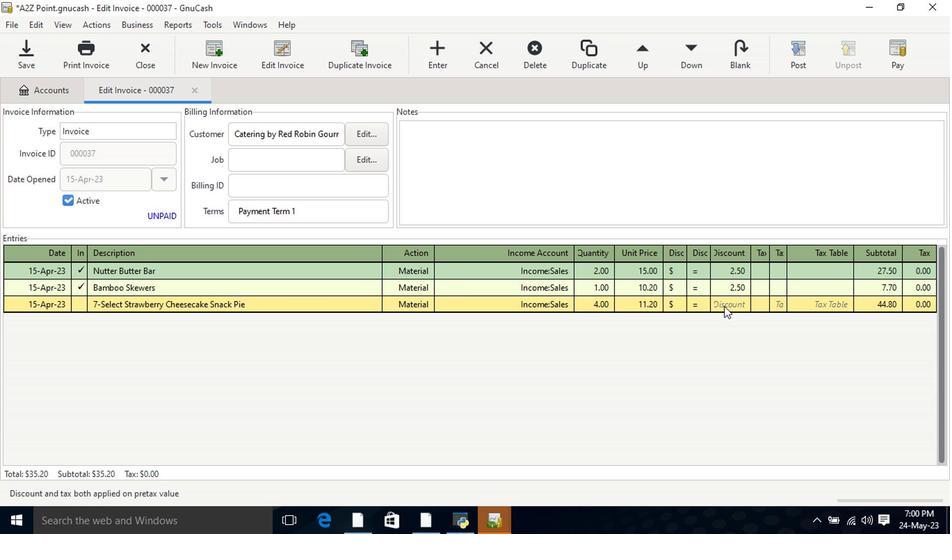 
Action: Key pressed 3<Key.tab>
Screenshot: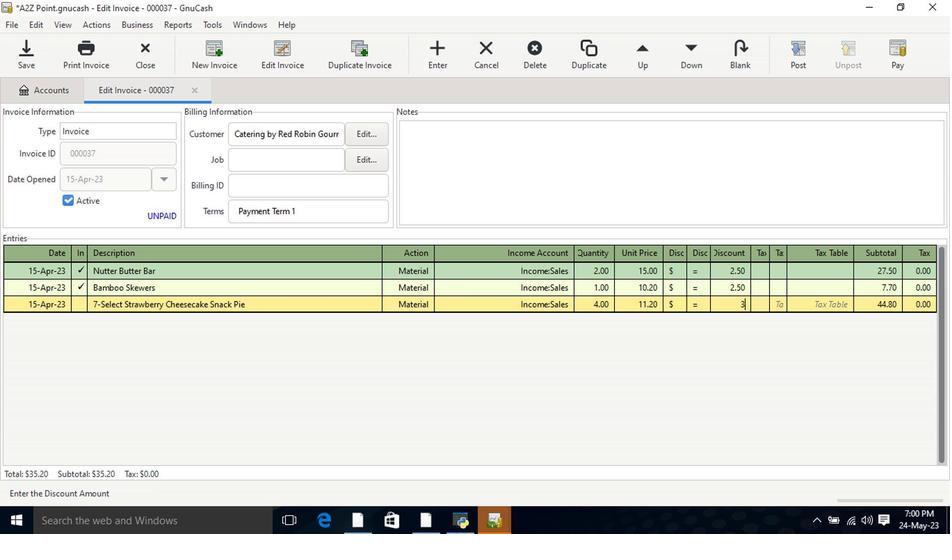 
Action: Mouse moved to (725, 274)
Screenshot: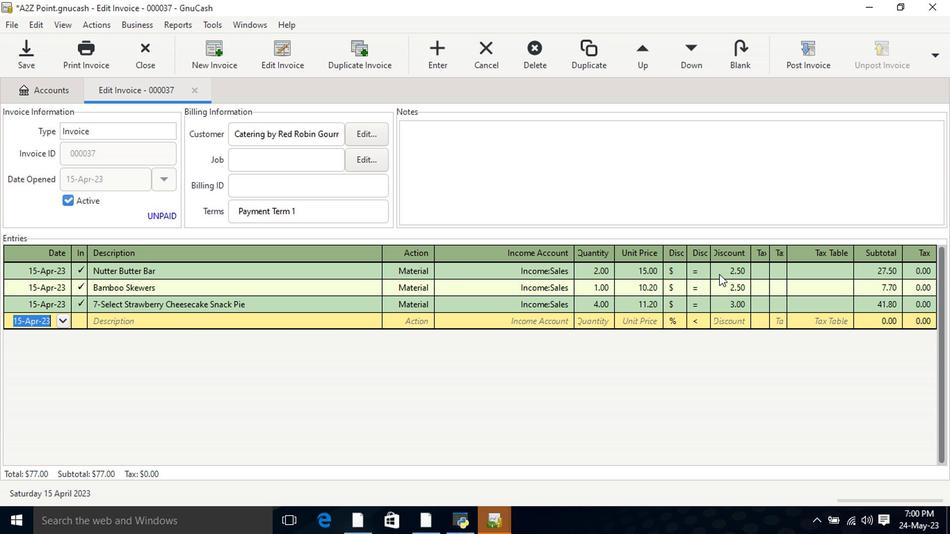 
Action: Mouse pressed left at (725, 274)
Screenshot: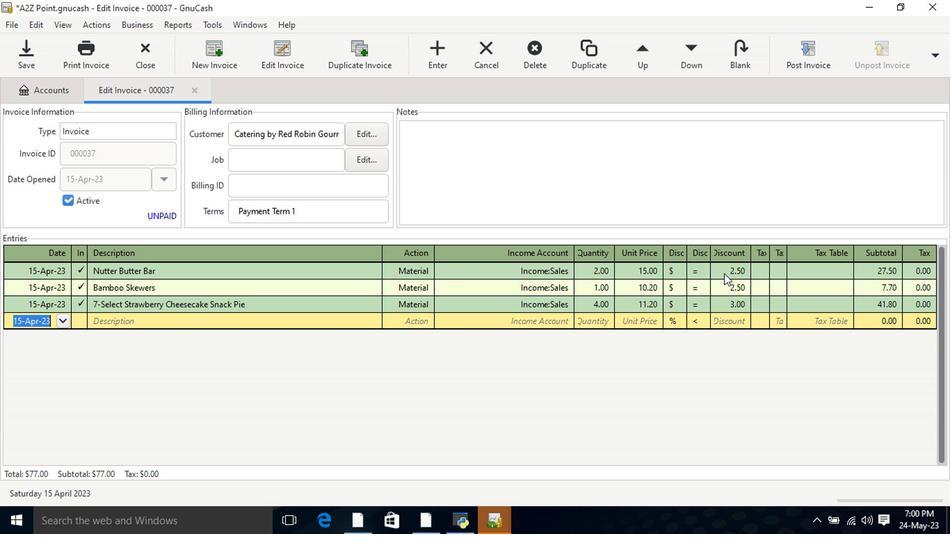 
Action: Key pressed <Key.delete><Key.delete>1.<Key.tab><Key.tab>
Screenshot: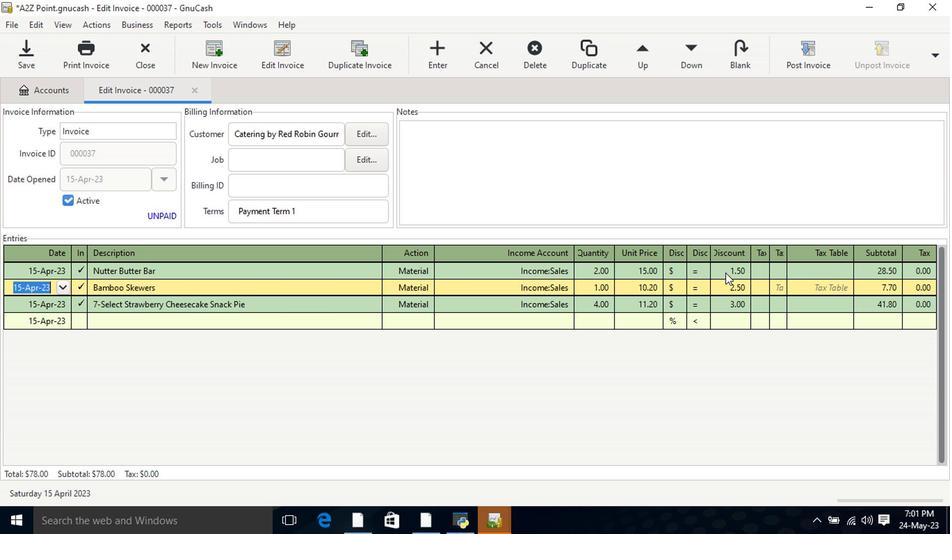 
Action: Mouse moved to (551, 141)
Screenshot: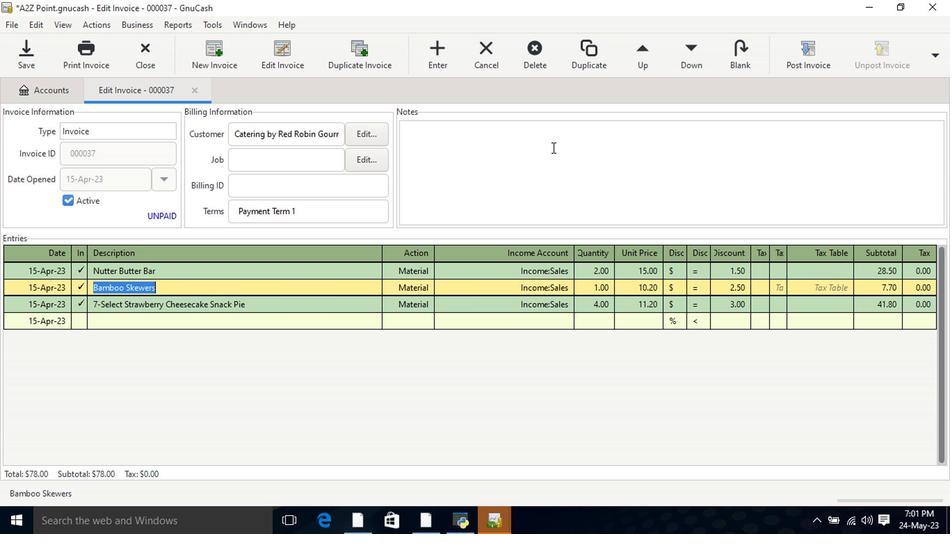 
Action: Mouse pressed left at (551, 141)
Screenshot: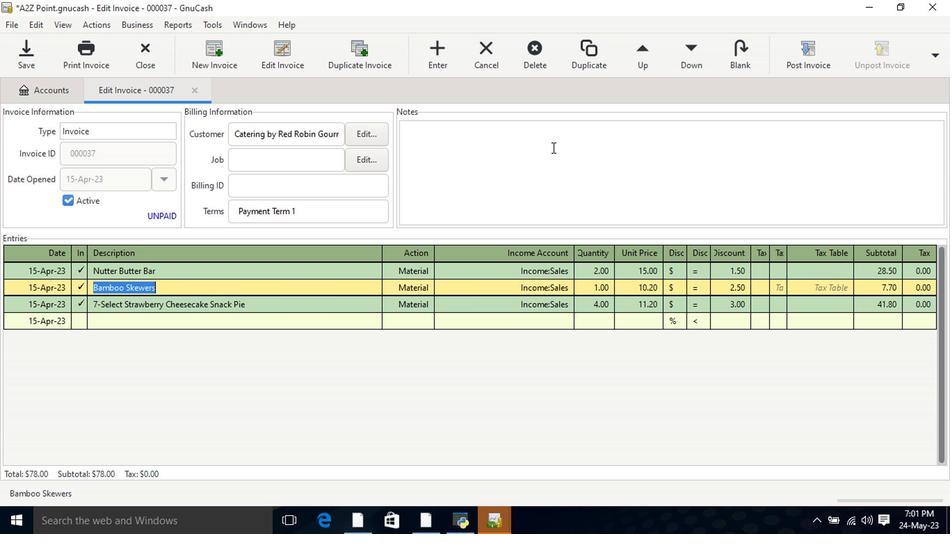 
Action: Key pressed <Key.tab>
Screenshot: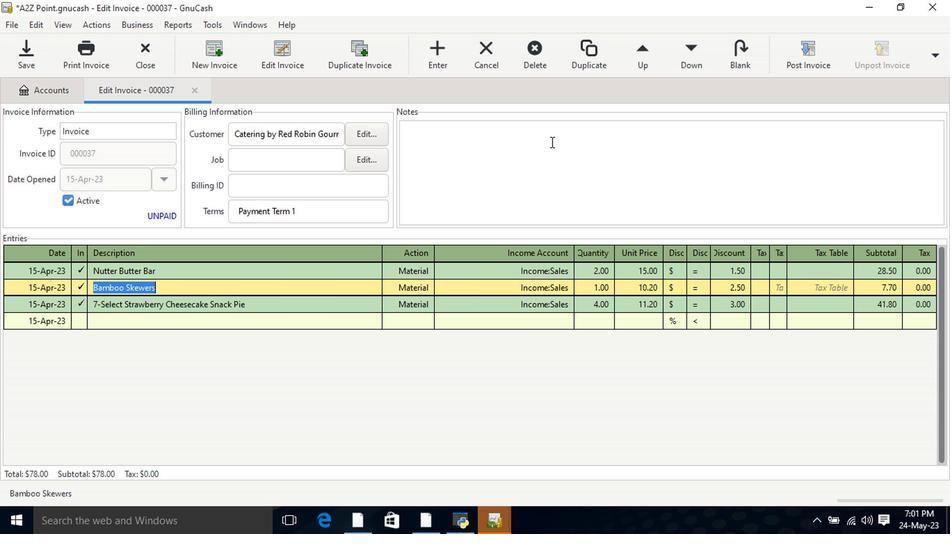 
Action: Mouse moved to (246, 354)
Screenshot: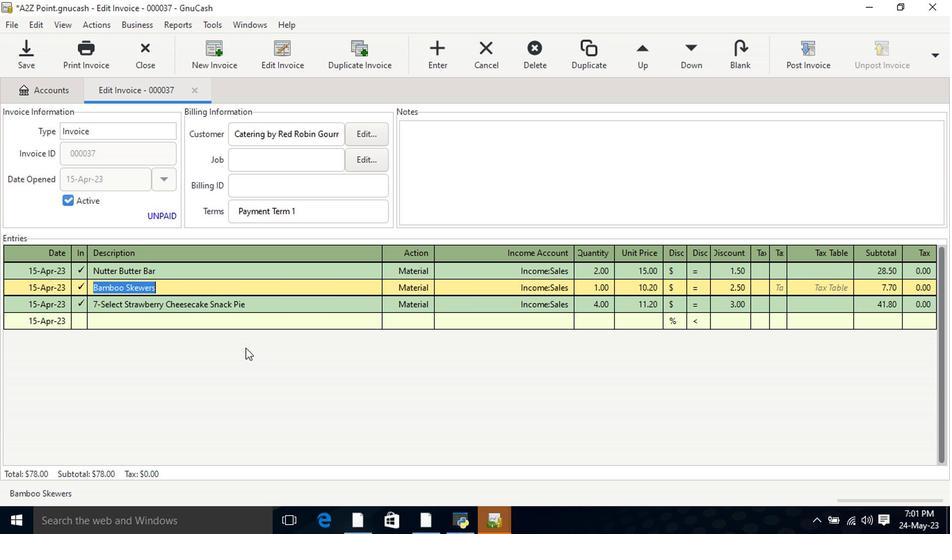 
Action: Mouse pressed left at (246, 354)
Screenshot: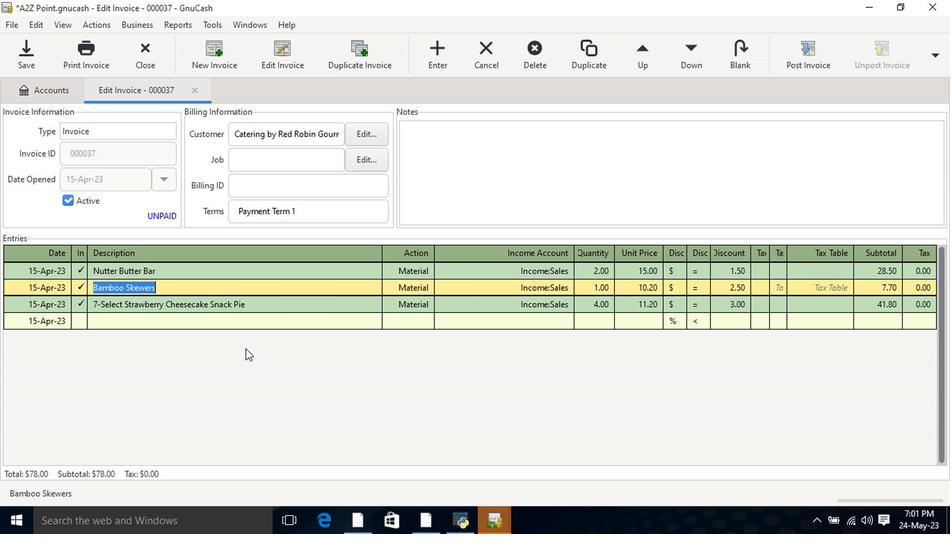 
Action: Mouse moved to (275, 299)
Screenshot: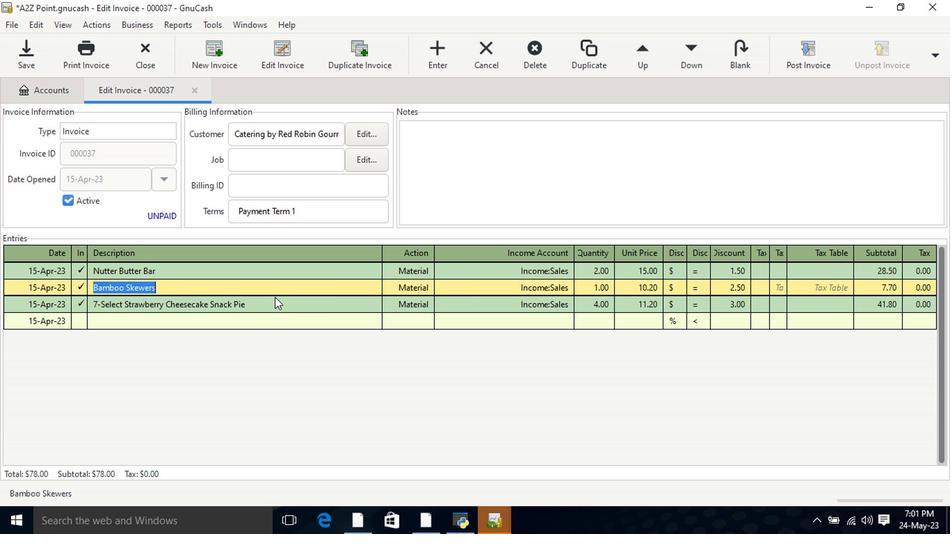 
Action: Key pressed <Key.tab>
Screenshot: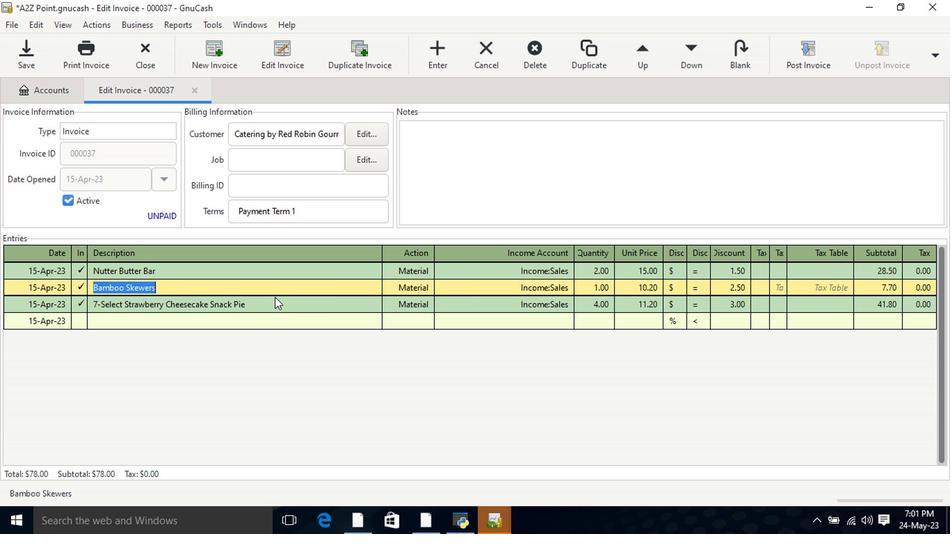 
Action: Mouse moved to (276, 299)
Screenshot: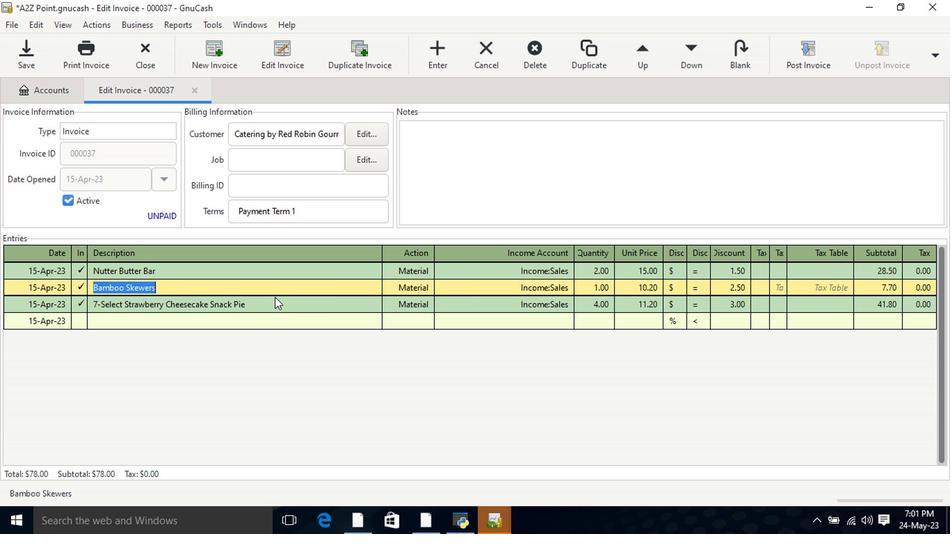 
Action: Key pressed <Key.tab><Key.tab><Key.tab><Key.tab><Key.tab><Key.tab><Key.tab><Key.tab><Key.tab><Key.tab><Key.tab><Key.tab><Key.tab>
Screenshot: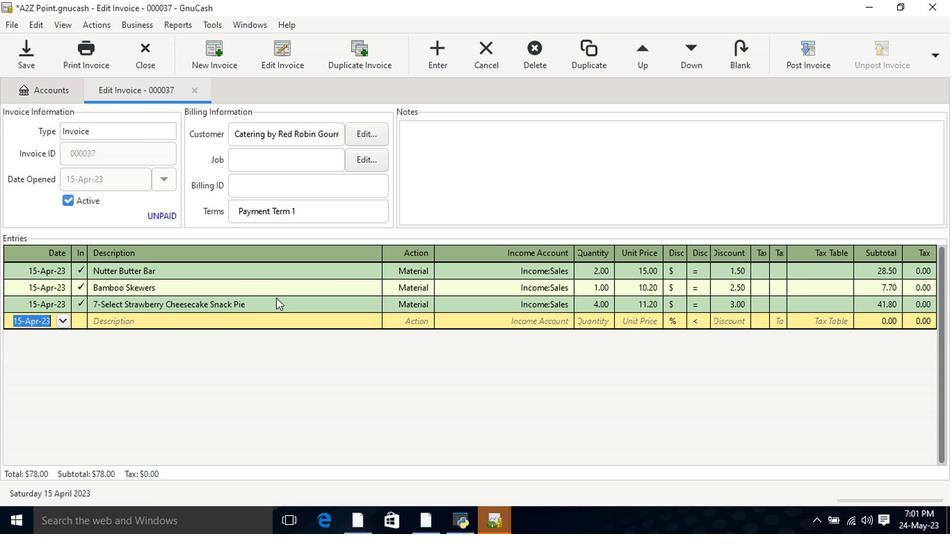 
Action: Mouse moved to (438, 166)
Screenshot: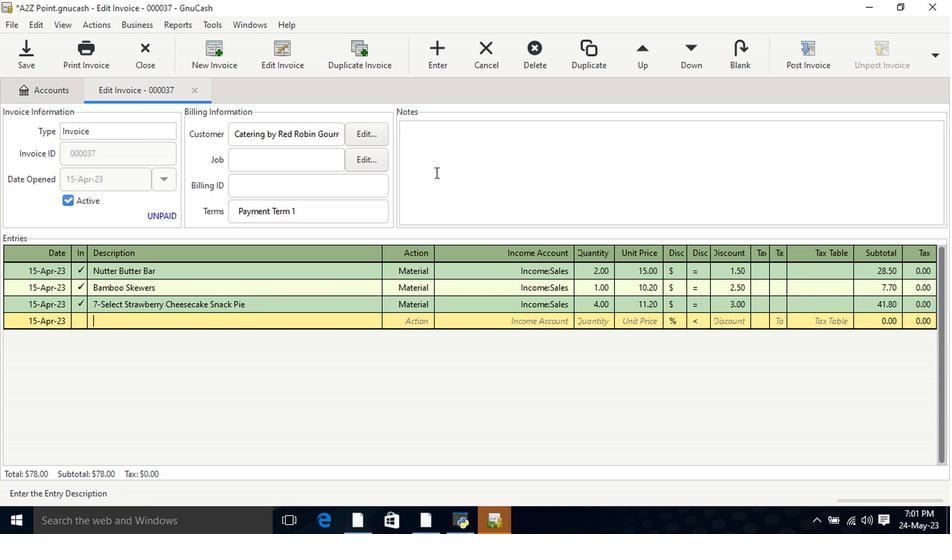 
Action: Mouse pressed left at (438, 166)
Screenshot: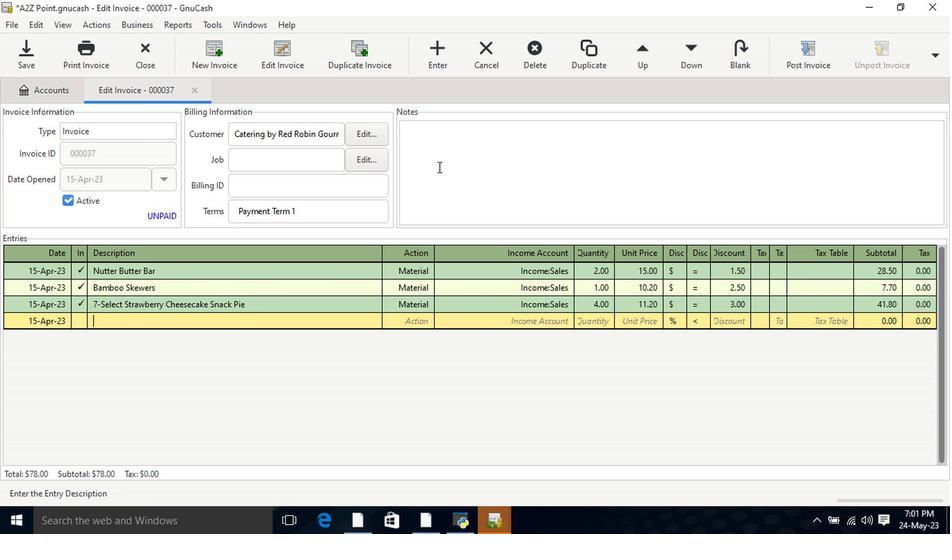 
Action: Key pressed <Key.shift><Key.shift>Looking<Key.space>forward<Key.space>t<Key.space><Key.backspace>o<Key.space>serving<Key.space>you<Key.space>again.
Screenshot: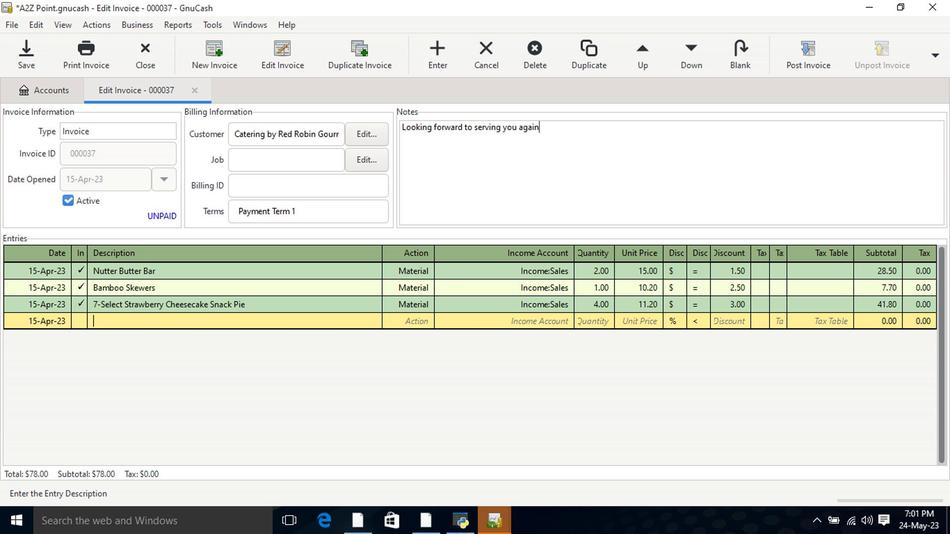 
Action: Mouse moved to (789, 54)
Screenshot: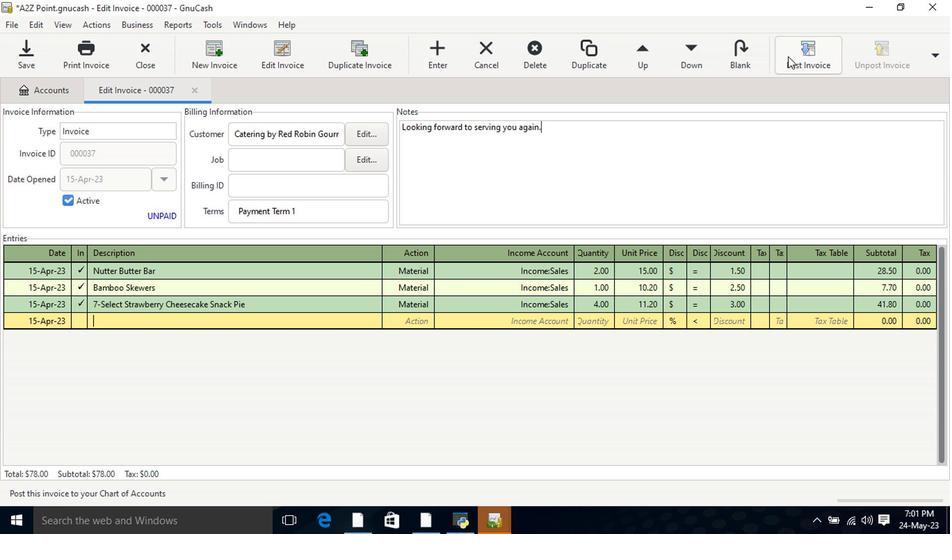
Action: Mouse pressed left at (789, 54)
Screenshot: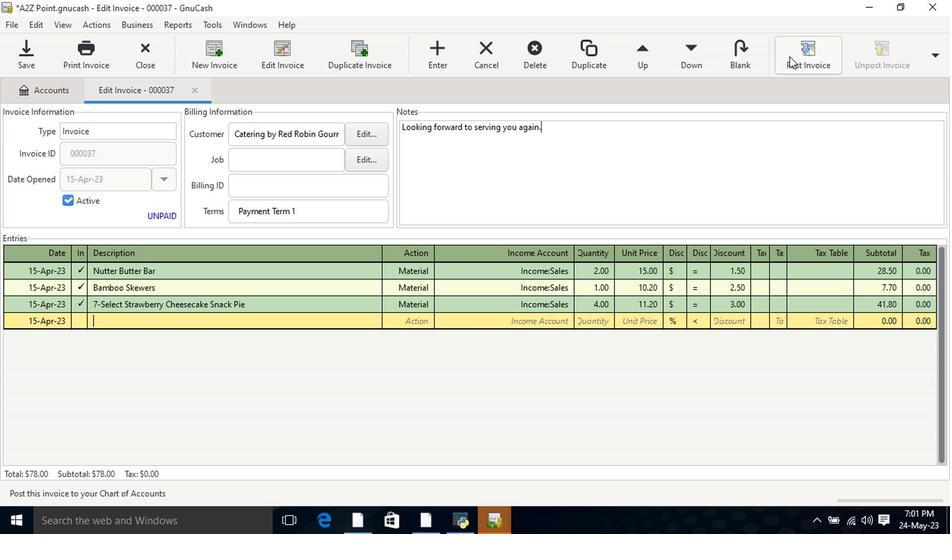
Action: Mouse moved to (596, 230)
Screenshot: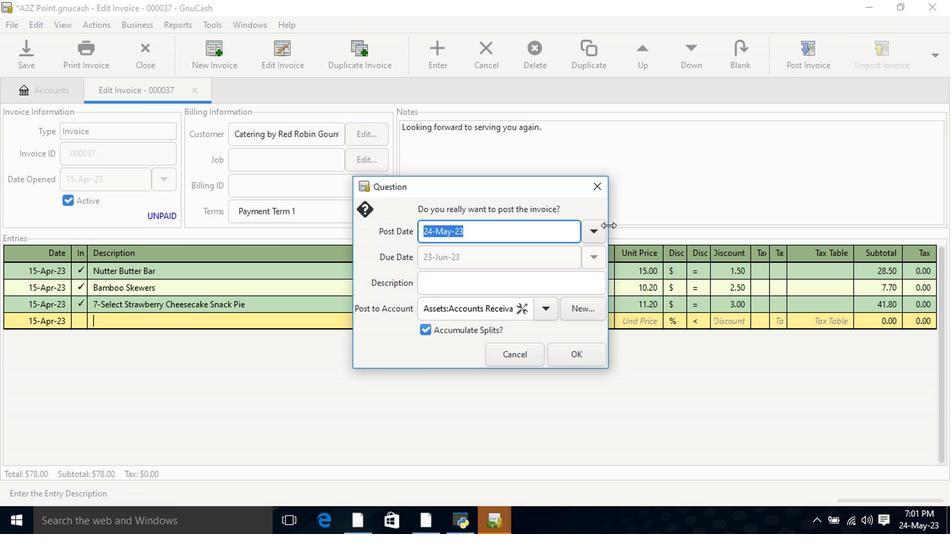 
Action: Mouse pressed left at (596, 230)
Screenshot: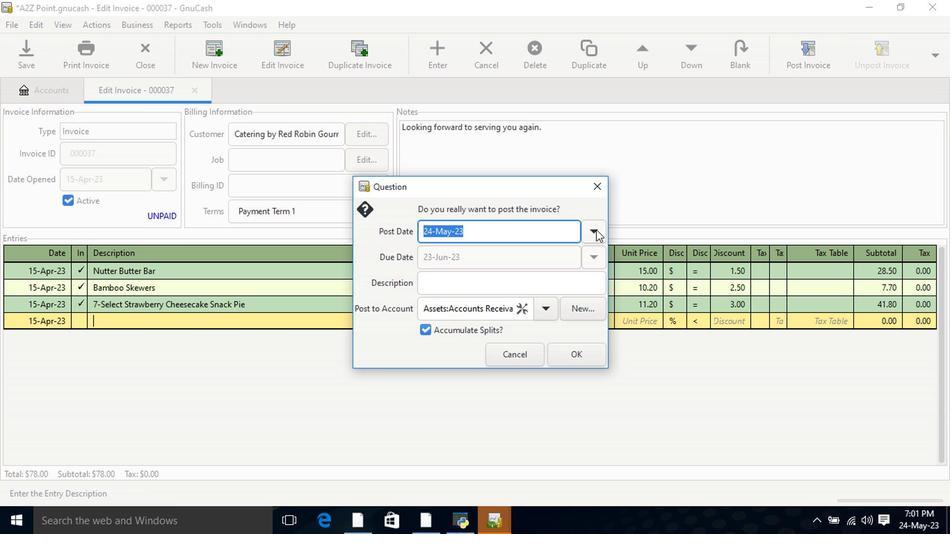 
Action: Mouse moved to (482, 254)
Screenshot: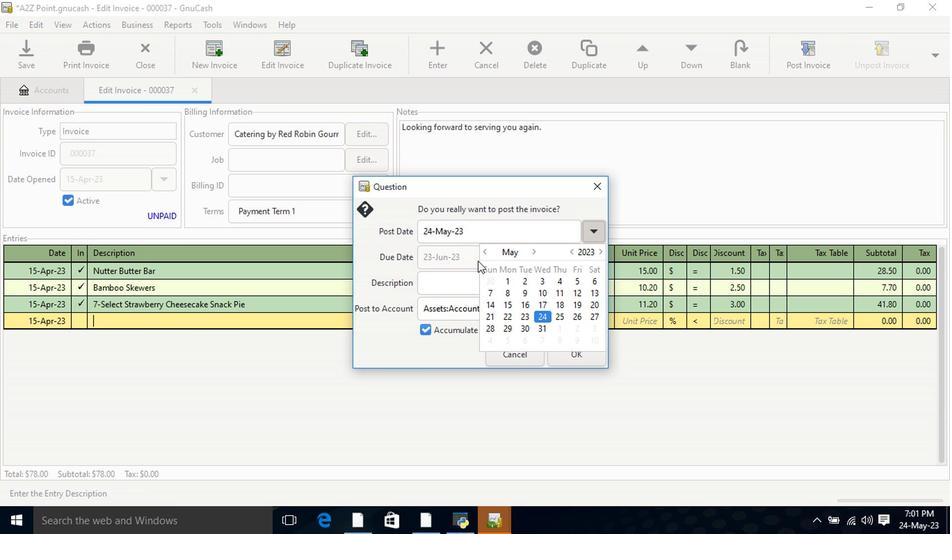 
Action: Mouse pressed left at (482, 254)
Screenshot: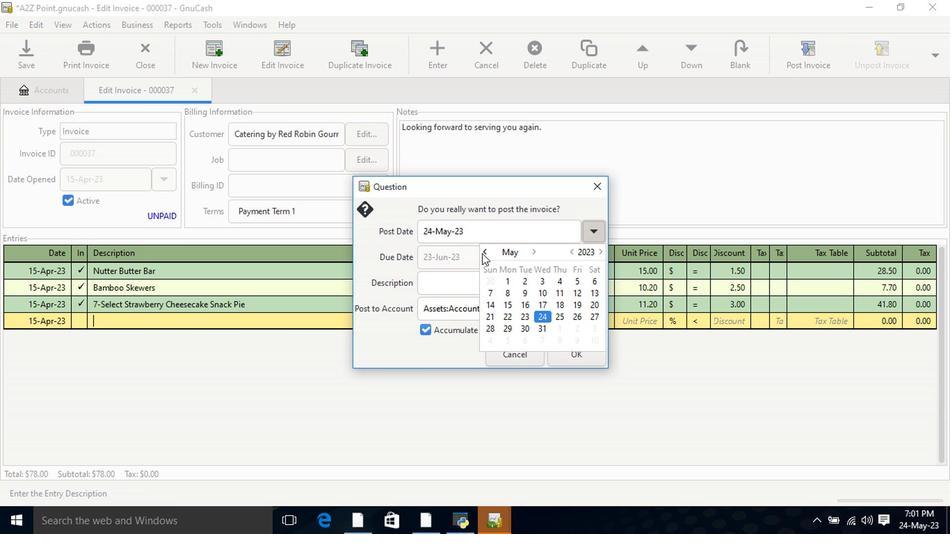 
Action: Mouse moved to (591, 307)
Screenshot: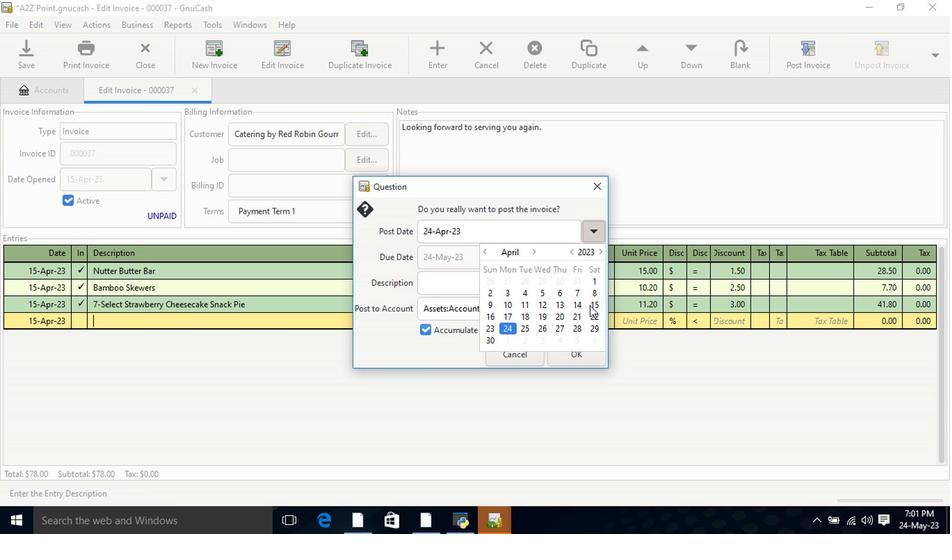 
Action: Mouse pressed left at (591, 307)
Screenshot: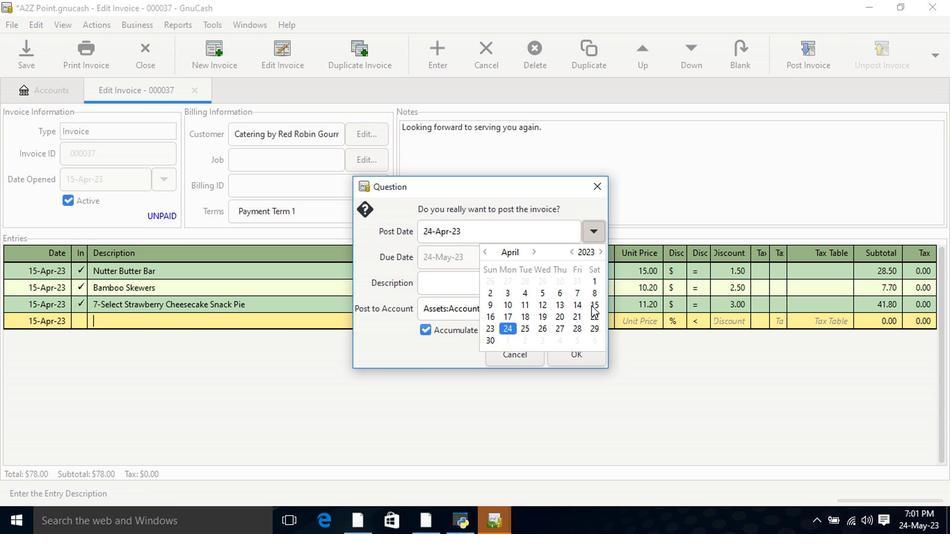 
Action: Mouse pressed left at (591, 307)
Screenshot: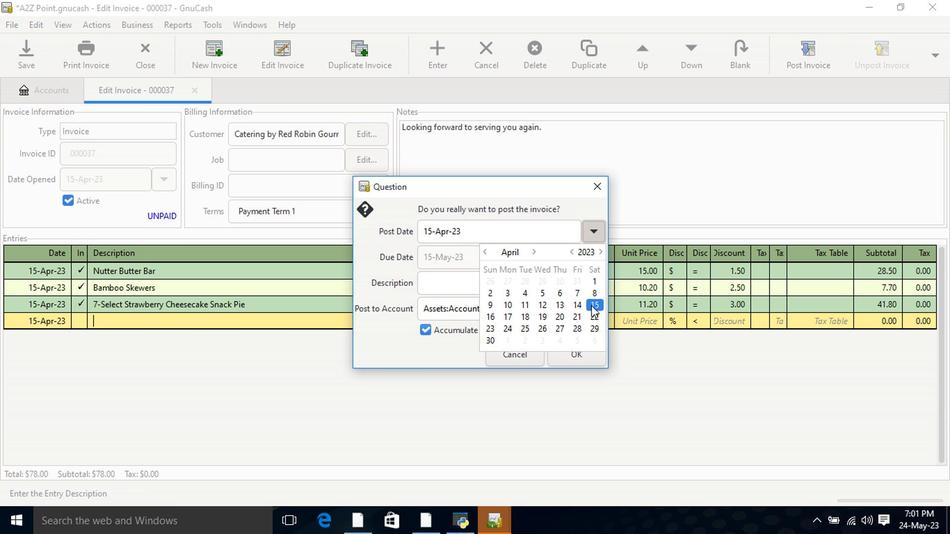 
Action: Mouse moved to (574, 364)
Screenshot: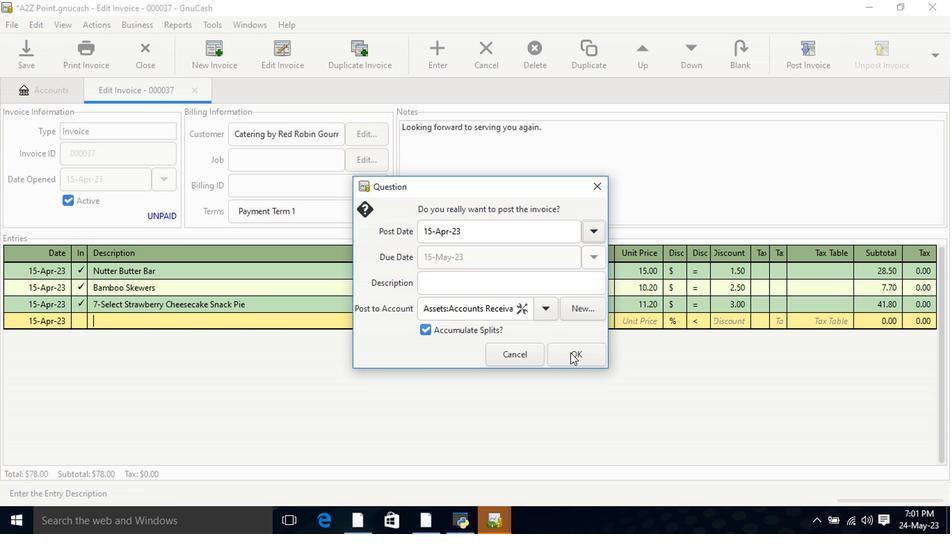 
Action: Mouse pressed left at (574, 364)
Screenshot: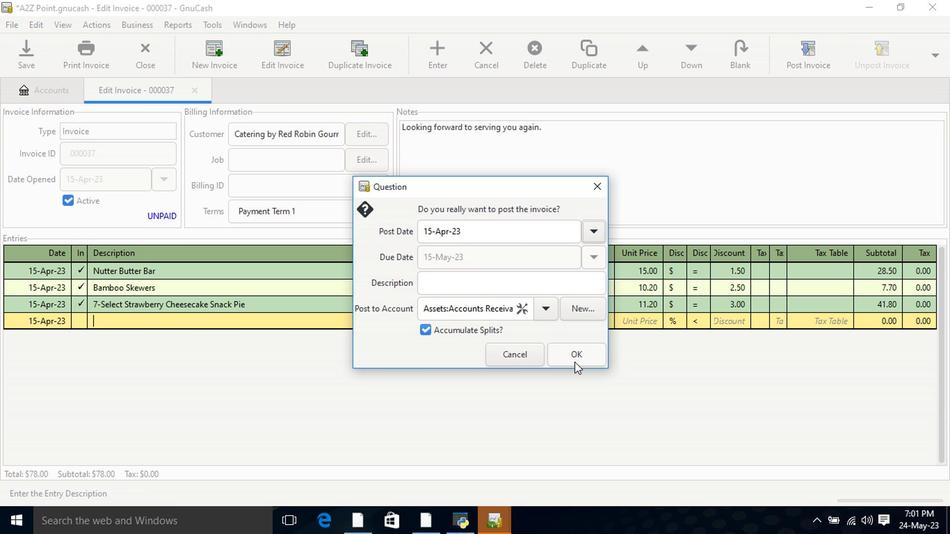 
Action: Mouse moved to (900, 56)
Screenshot: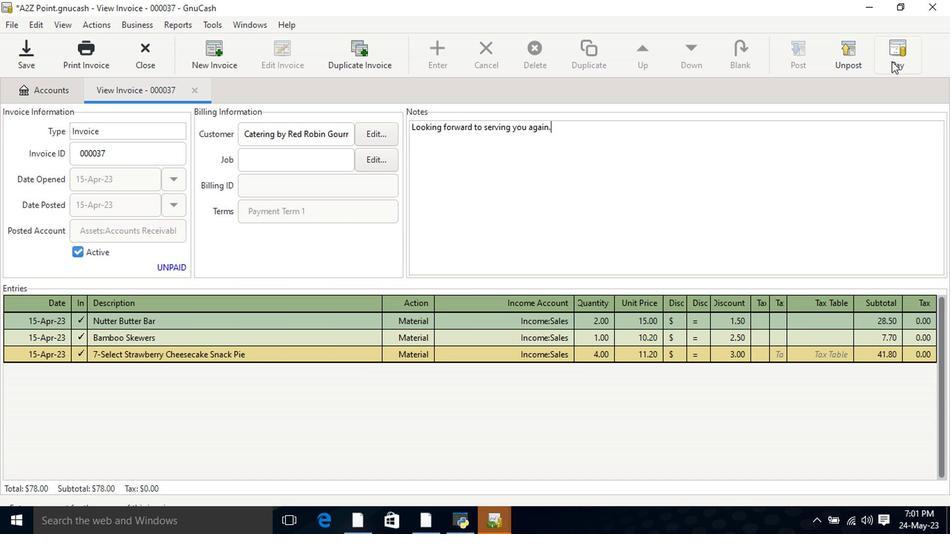 
Action: Mouse pressed left at (900, 56)
Screenshot: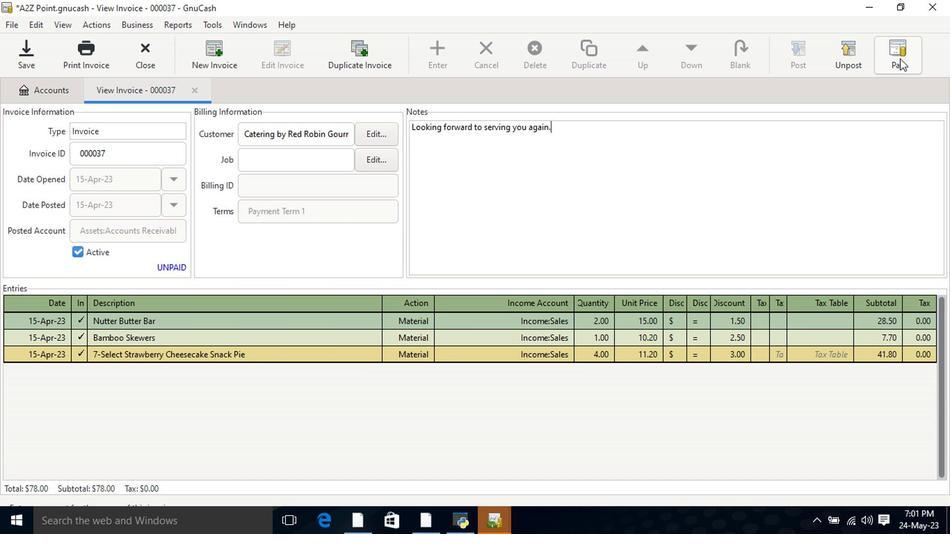 
Action: Mouse moved to (422, 276)
Screenshot: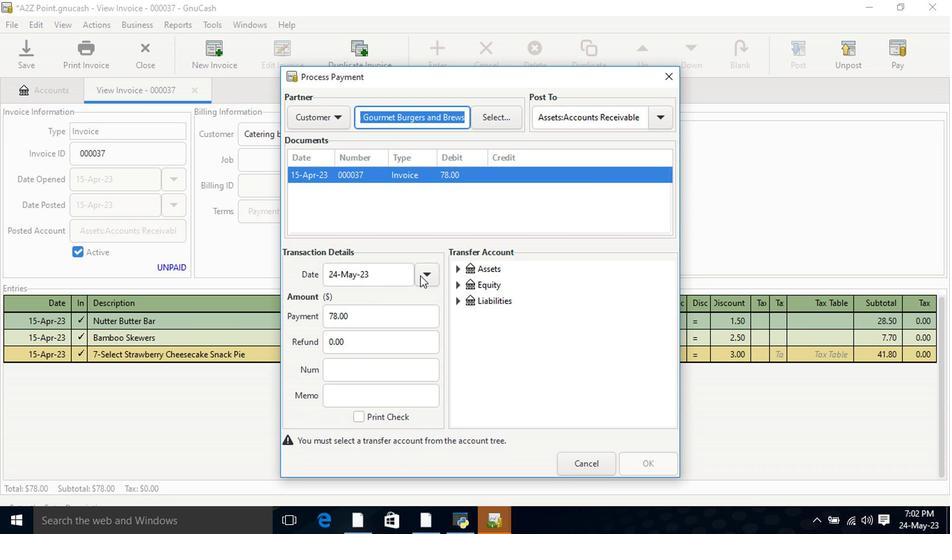 
Action: Mouse pressed left at (422, 276)
Screenshot: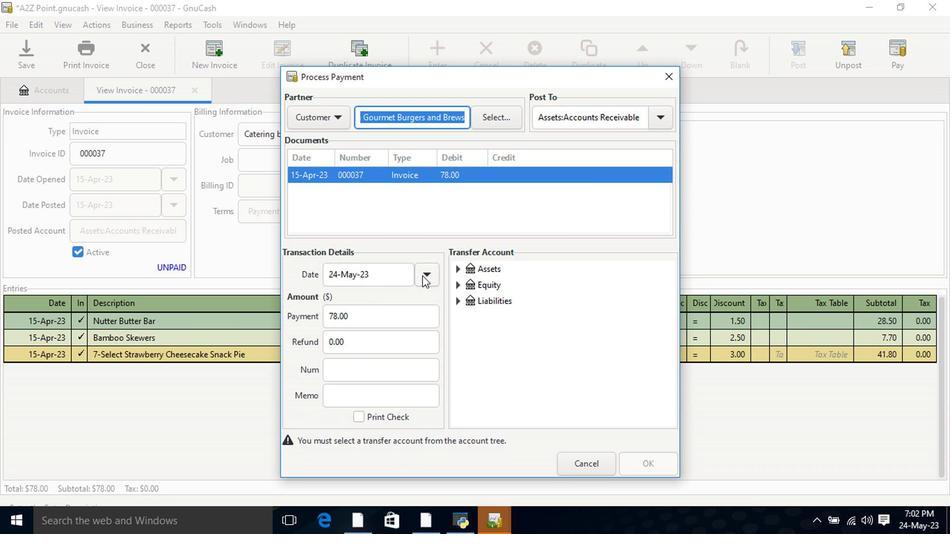 
Action: Mouse moved to (344, 353)
Screenshot: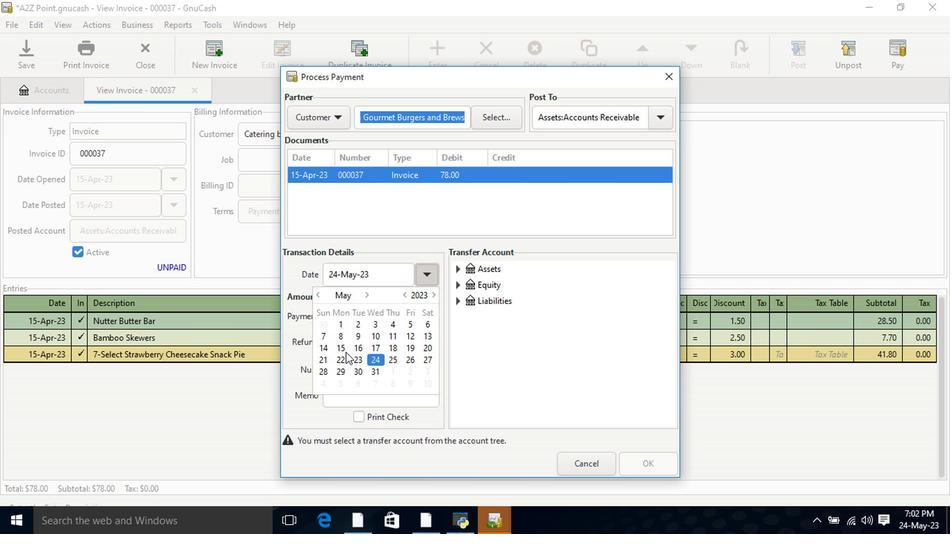 
Action: Mouse pressed left at (344, 353)
Screenshot: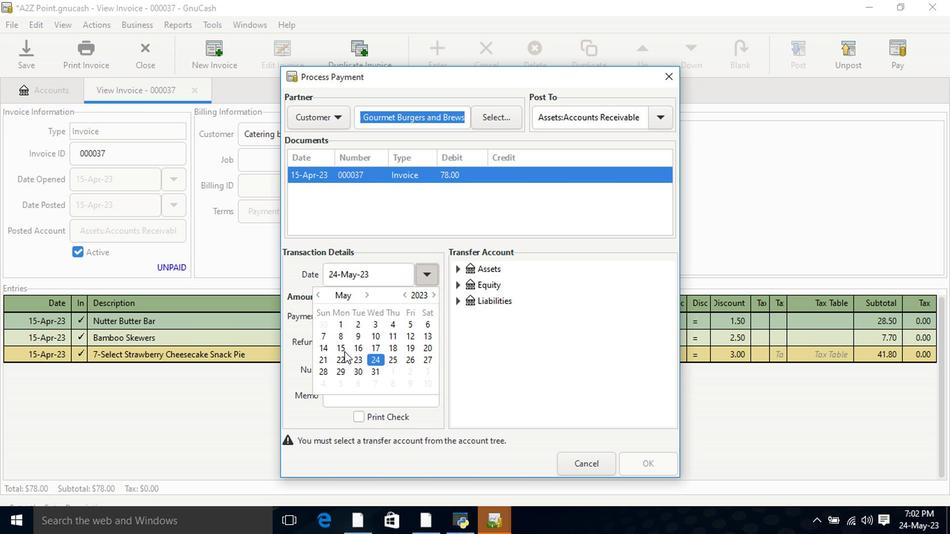 
Action: Mouse pressed left at (344, 353)
Screenshot: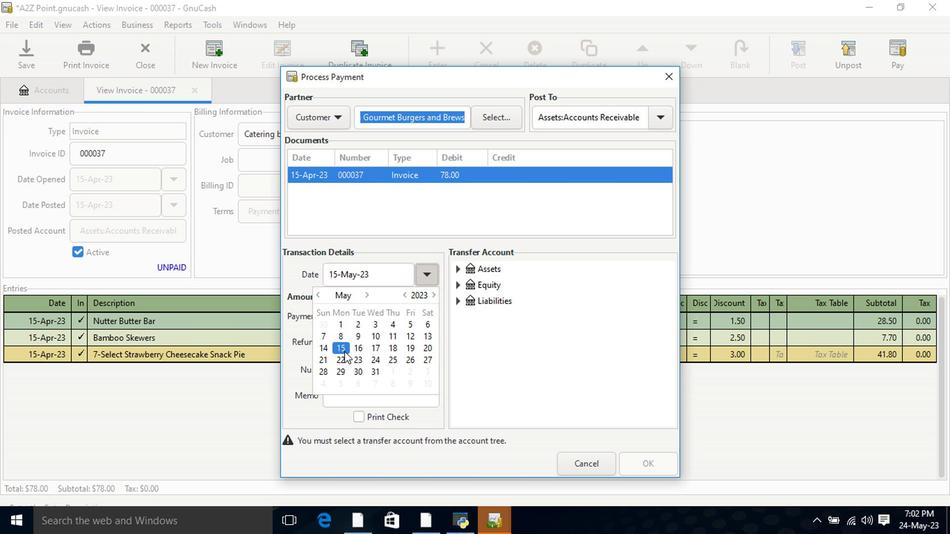 
Action: Mouse moved to (456, 269)
Screenshot: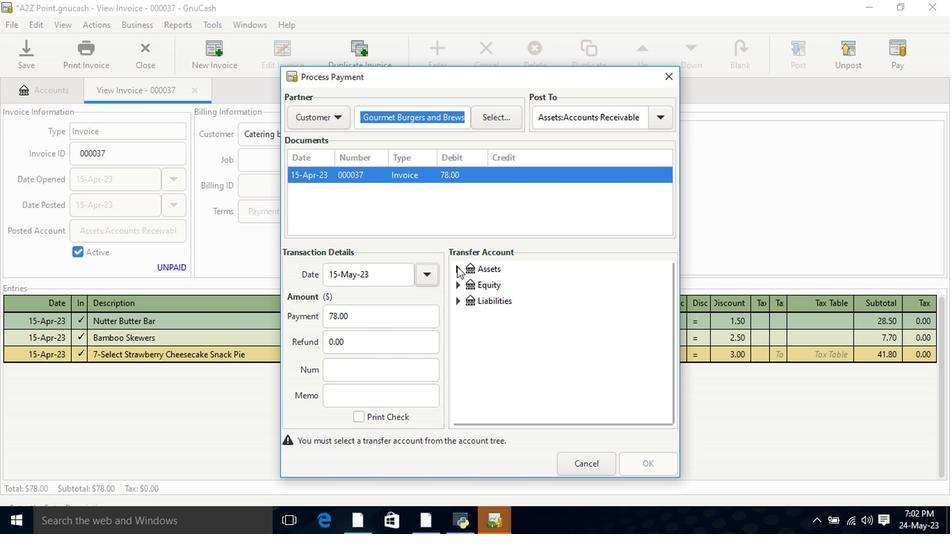 
Action: Mouse pressed left at (455, 269)
Screenshot: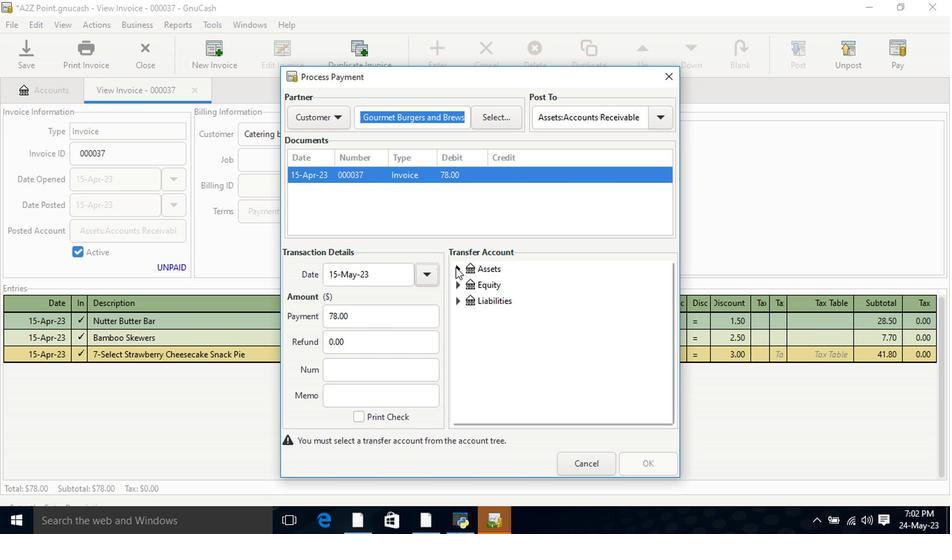 
Action: Mouse moved to (470, 288)
Screenshot: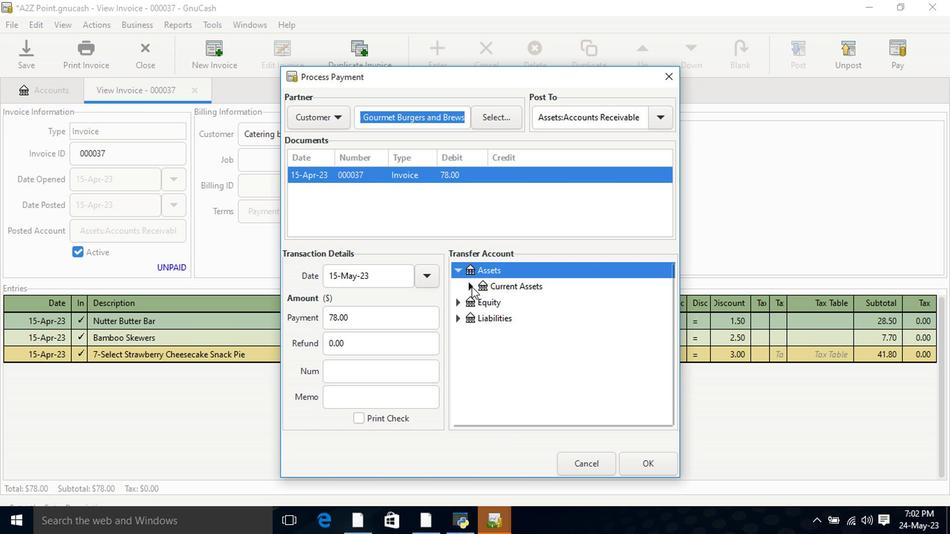
Action: Mouse pressed left at (470, 288)
Screenshot: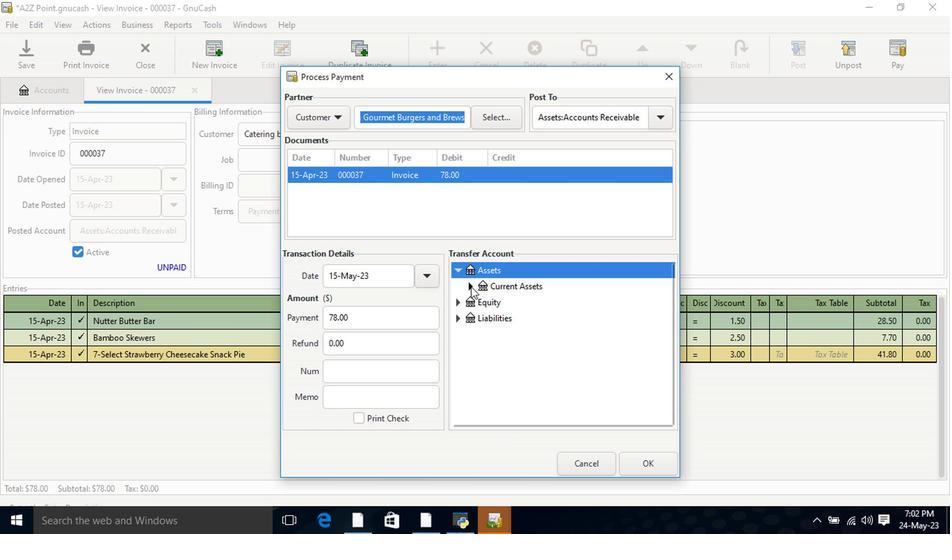 
Action: Mouse moved to (507, 307)
Screenshot: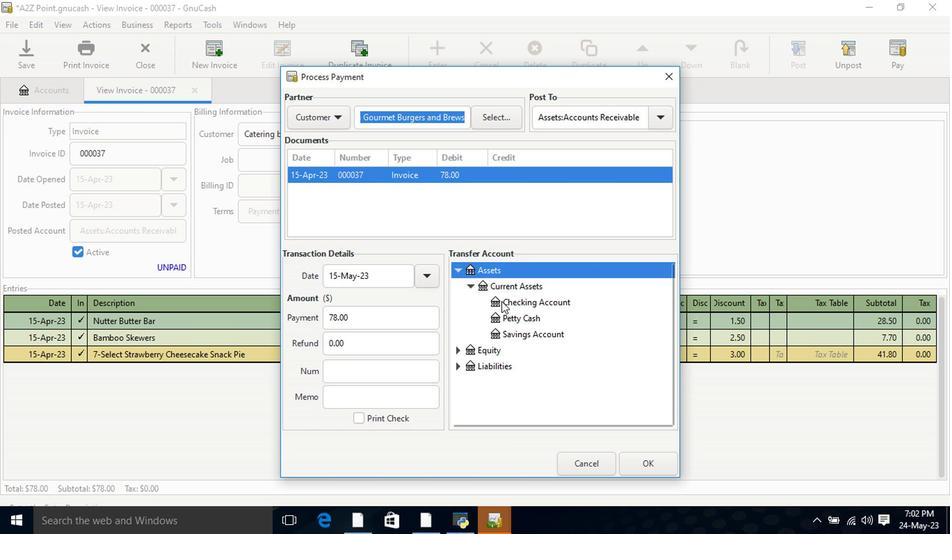 
Action: Mouse pressed left at (507, 307)
Screenshot: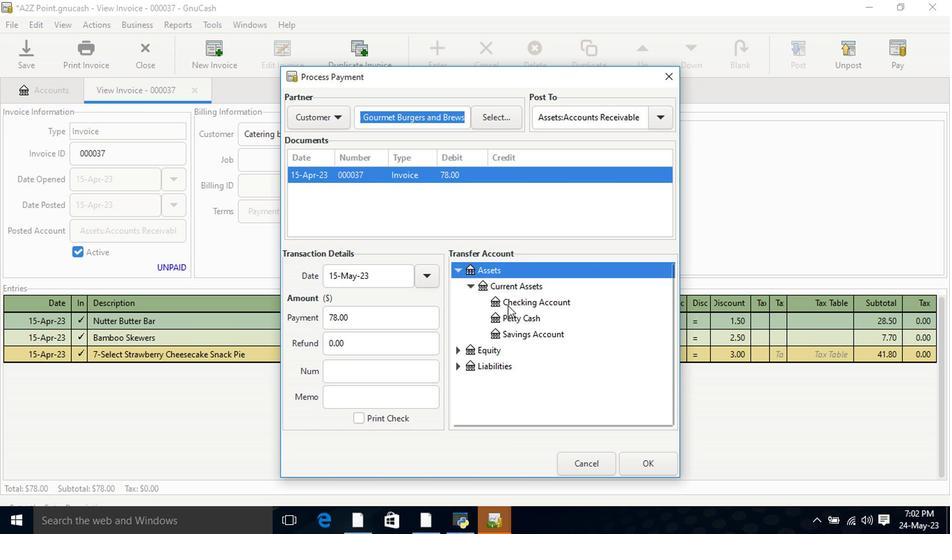 
Action: Mouse moved to (635, 469)
Screenshot: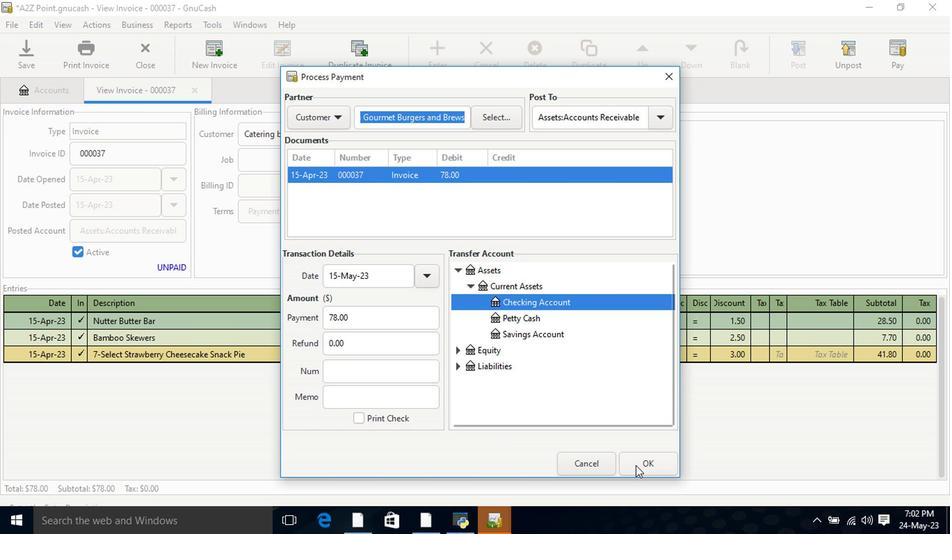 
Action: Mouse pressed left at (635, 469)
Screenshot: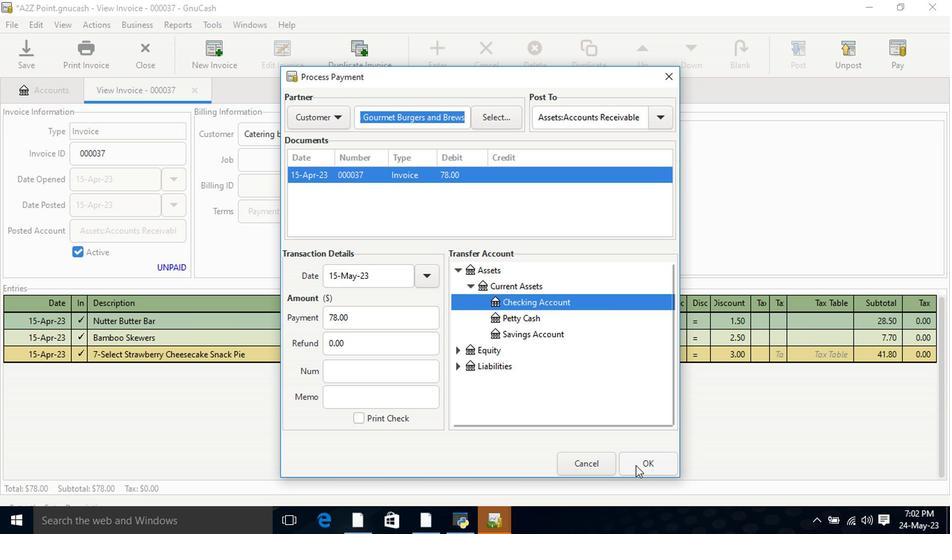 
Action: Mouse moved to (92, 57)
Screenshot: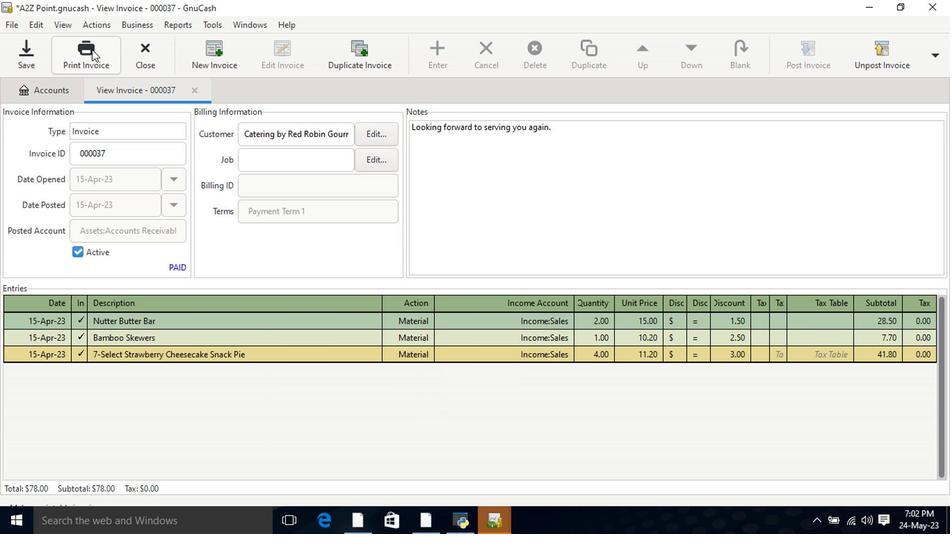 
Action: Mouse pressed left at (92, 55)
Screenshot: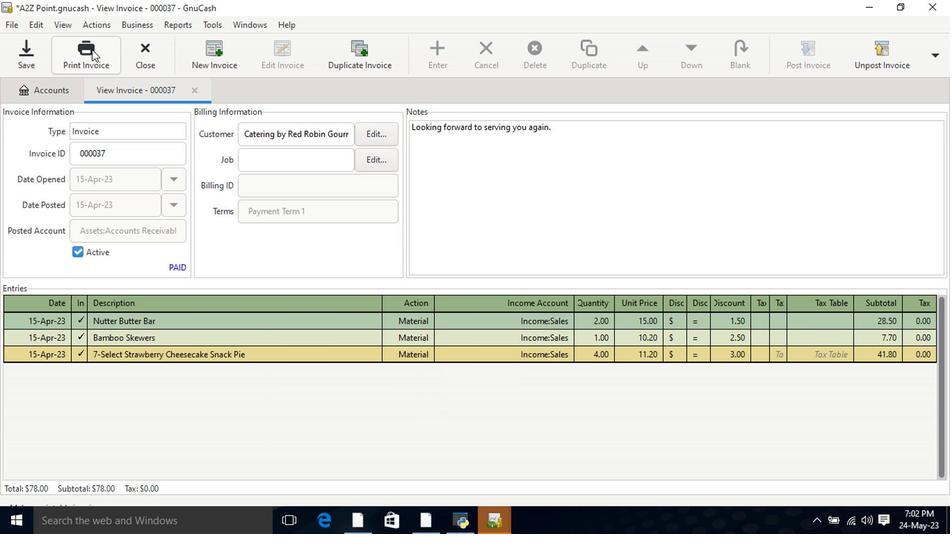 
Action: Mouse moved to (356, 51)
Screenshot: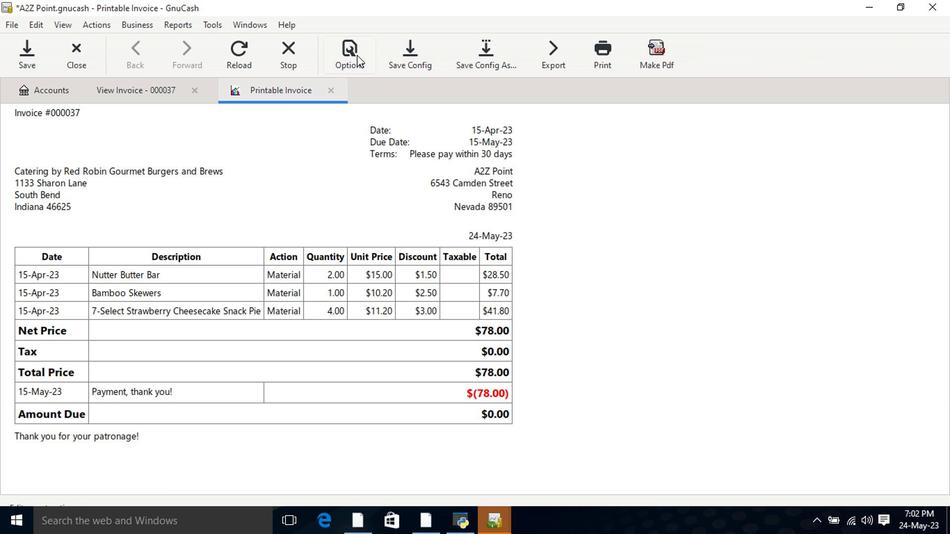 
Action: Mouse pressed left at (356, 51)
Screenshot: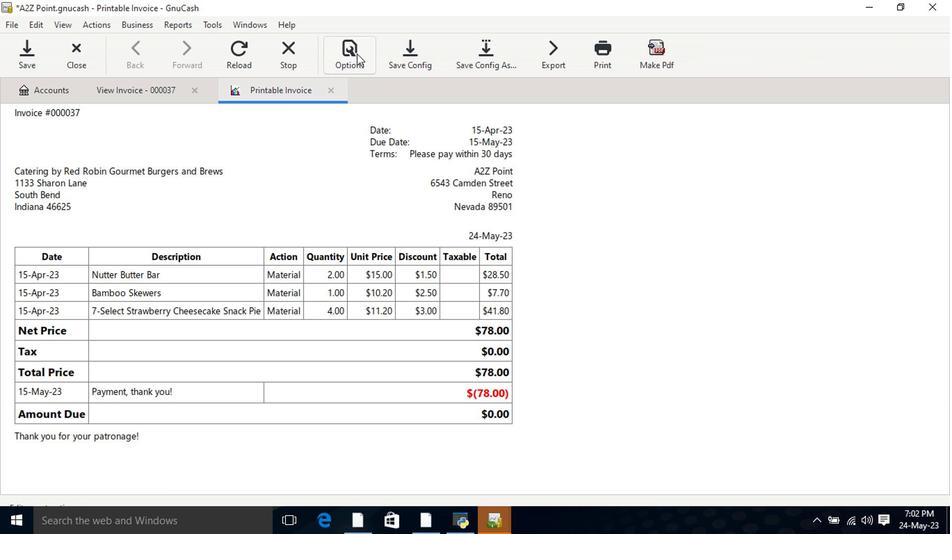 
Action: Mouse moved to (370, 271)
Screenshot: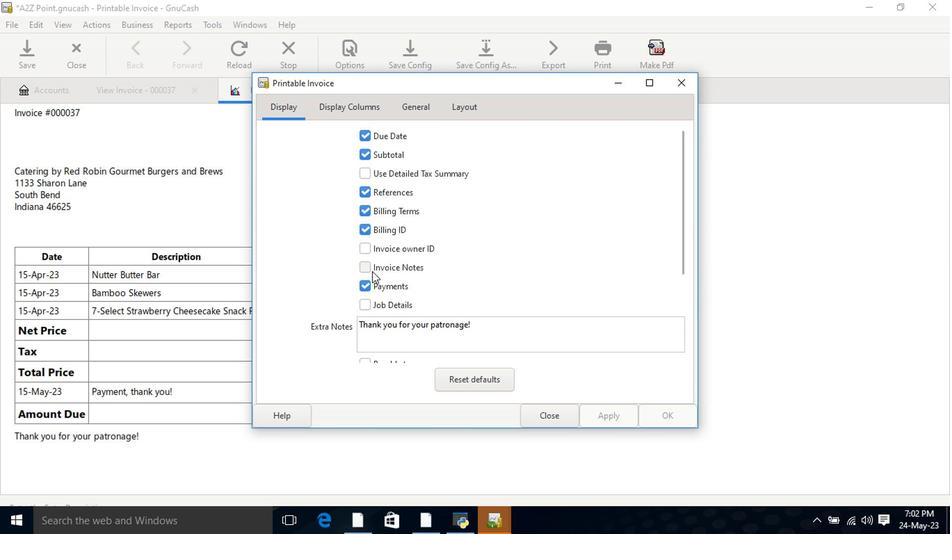 
Action: Mouse pressed left at (370, 271)
Screenshot: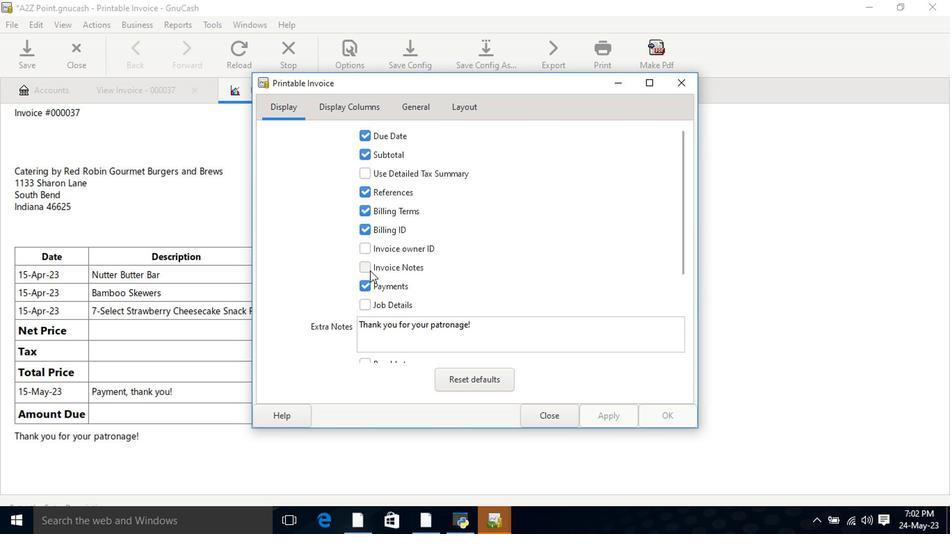 
Action: Mouse moved to (596, 420)
Screenshot: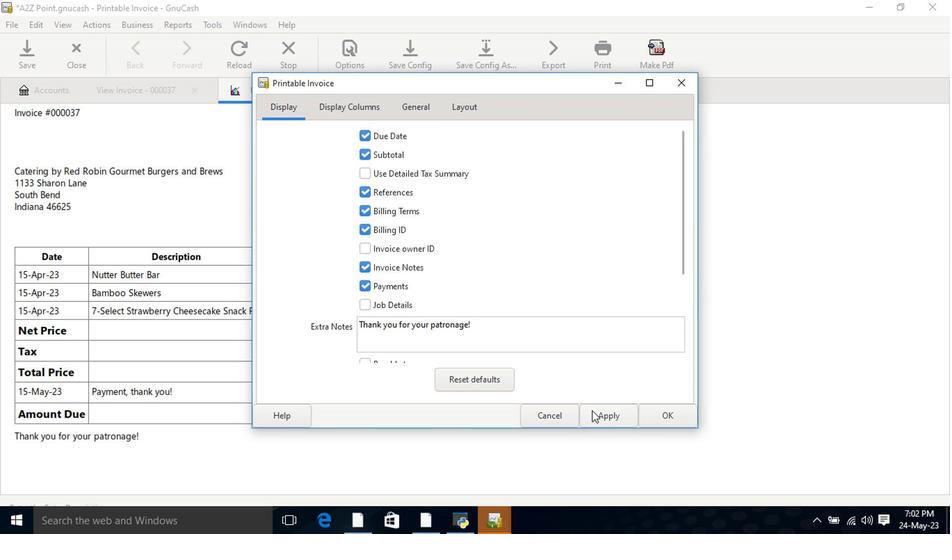 
Action: Mouse pressed left at (596, 420)
Screenshot: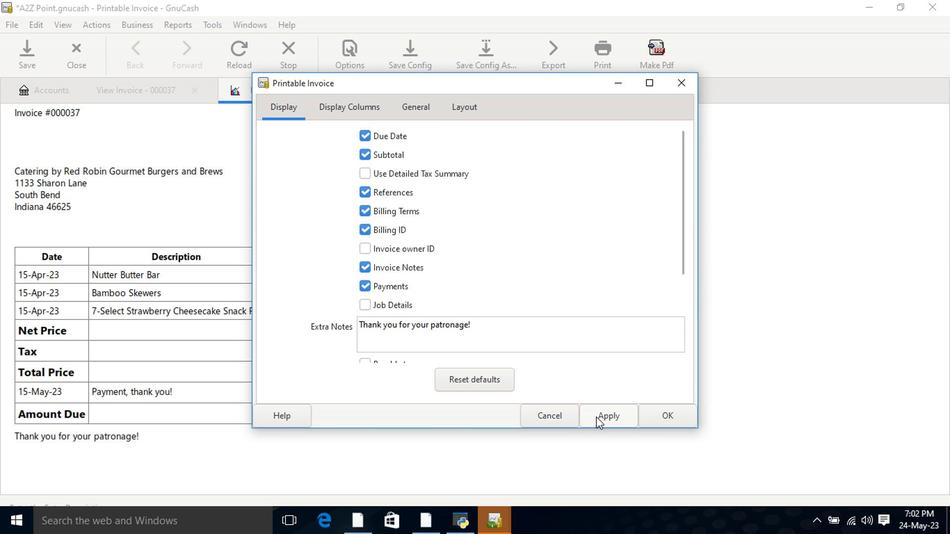 
Action: Mouse moved to (564, 420)
Screenshot: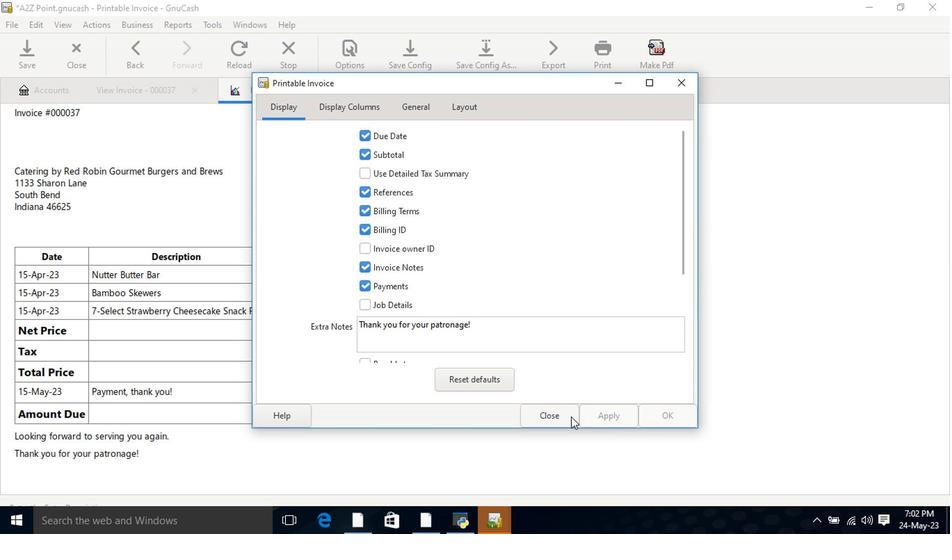 
Action: Mouse pressed left at (564, 420)
Screenshot: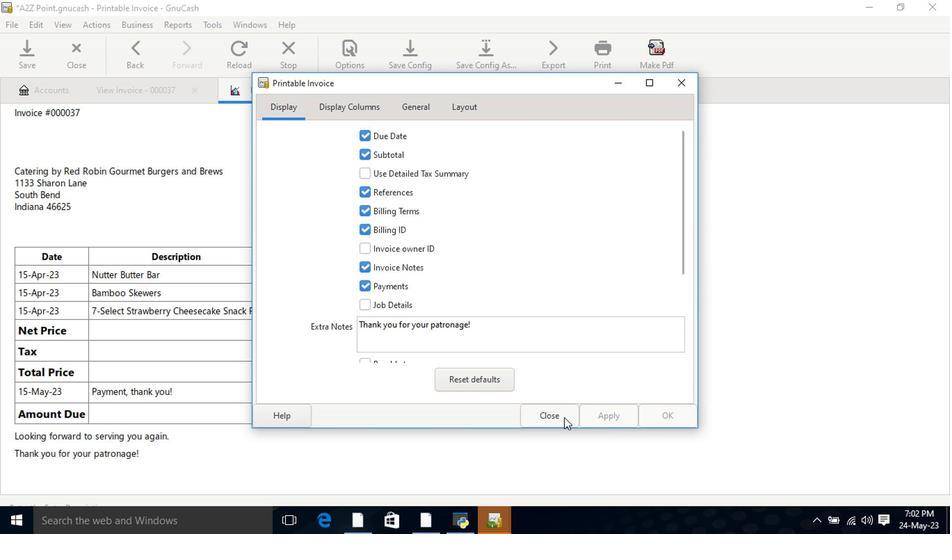 
